 Task: Find connections with filter location Bridgetown with filter topic #humanresourceswith filter profile language Potuguese with filter current company Photon with filter school Chennai freshers Jobs with filter industry Leather Product Manufacturing with filter service category Video Editing with filter keywords title Maintenance Engineer
Action: Mouse moved to (587, 113)
Screenshot: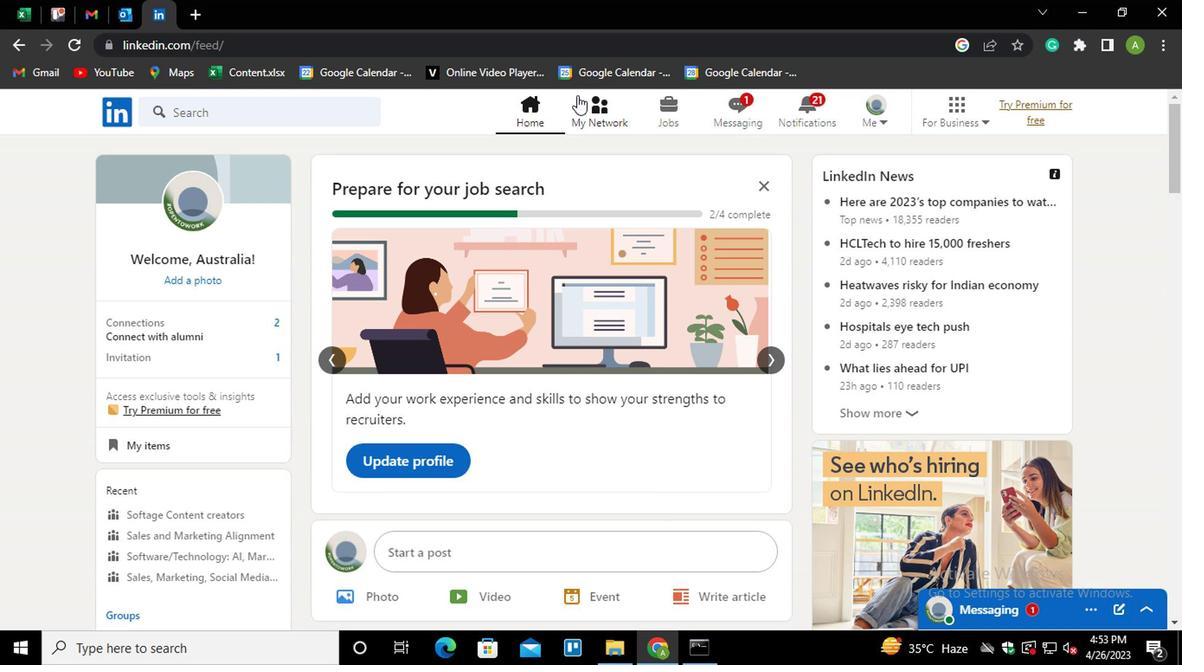 
Action: Mouse pressed left at (587, 113)
Screenshot: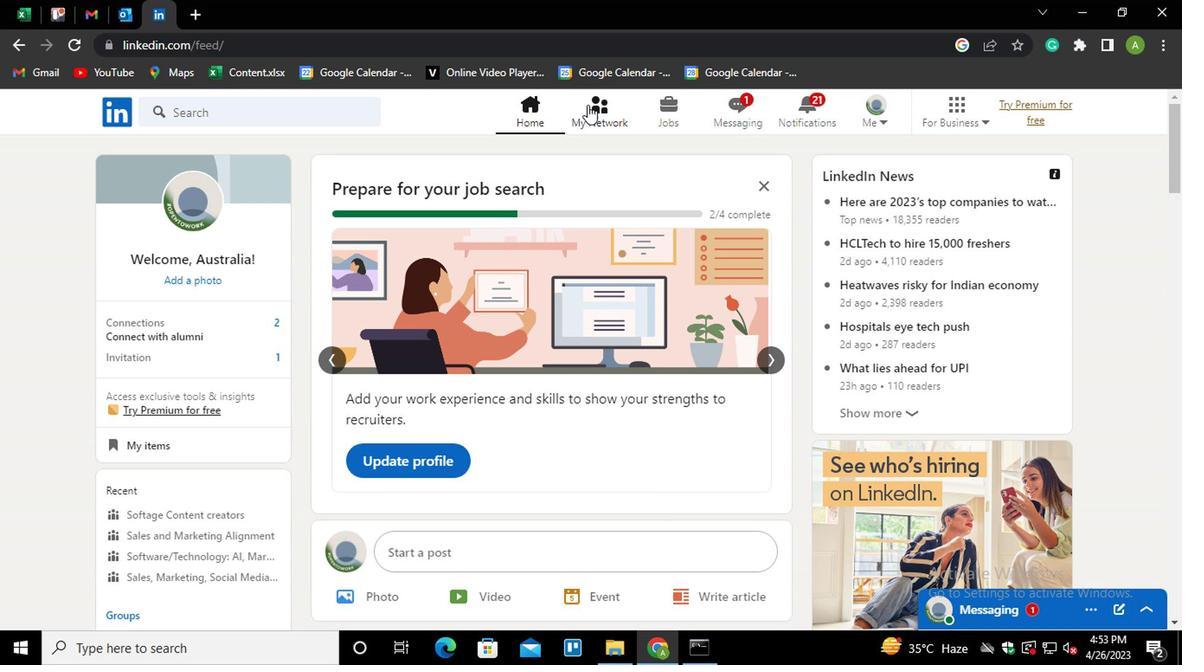 
Action: Mouse moved to (160, 209)
Screenshot: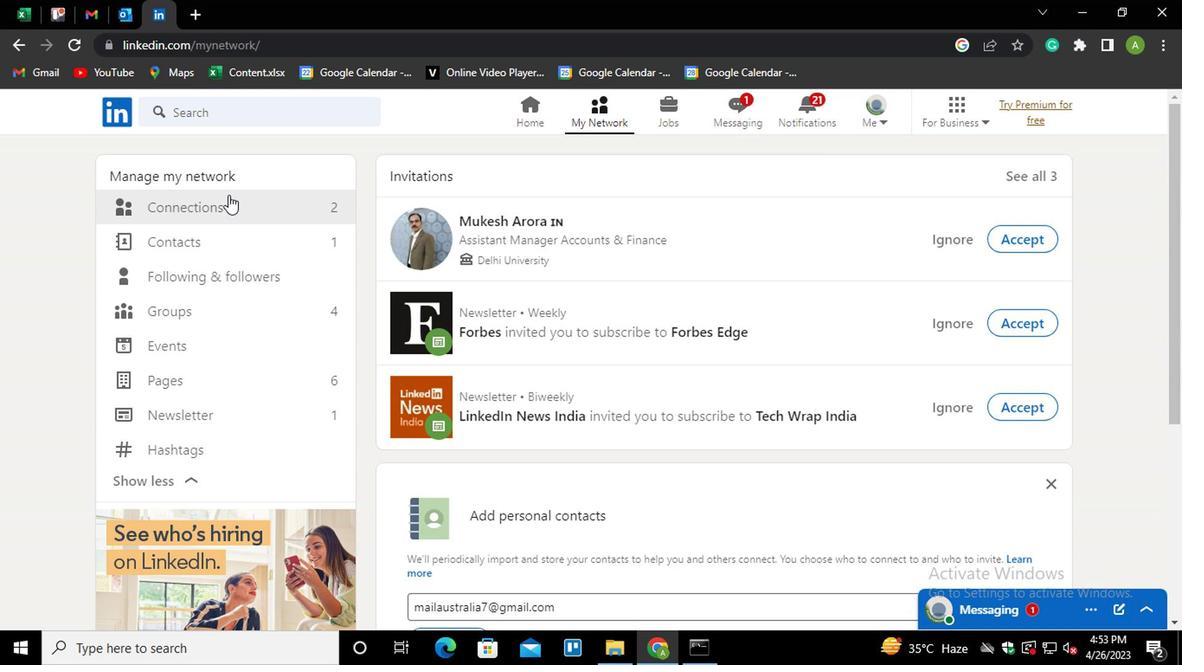 
Action: Mouse pressed left at (160, 209)
Screenshot: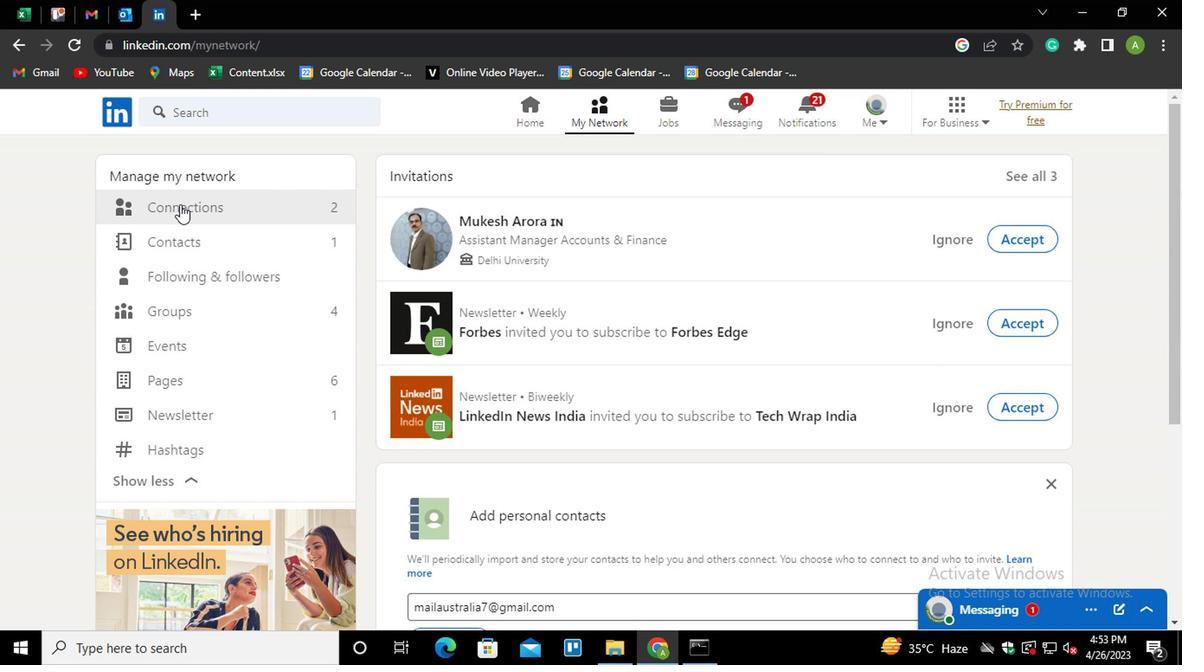 
Action: Mouse moved to (702, 208)
Screenshot: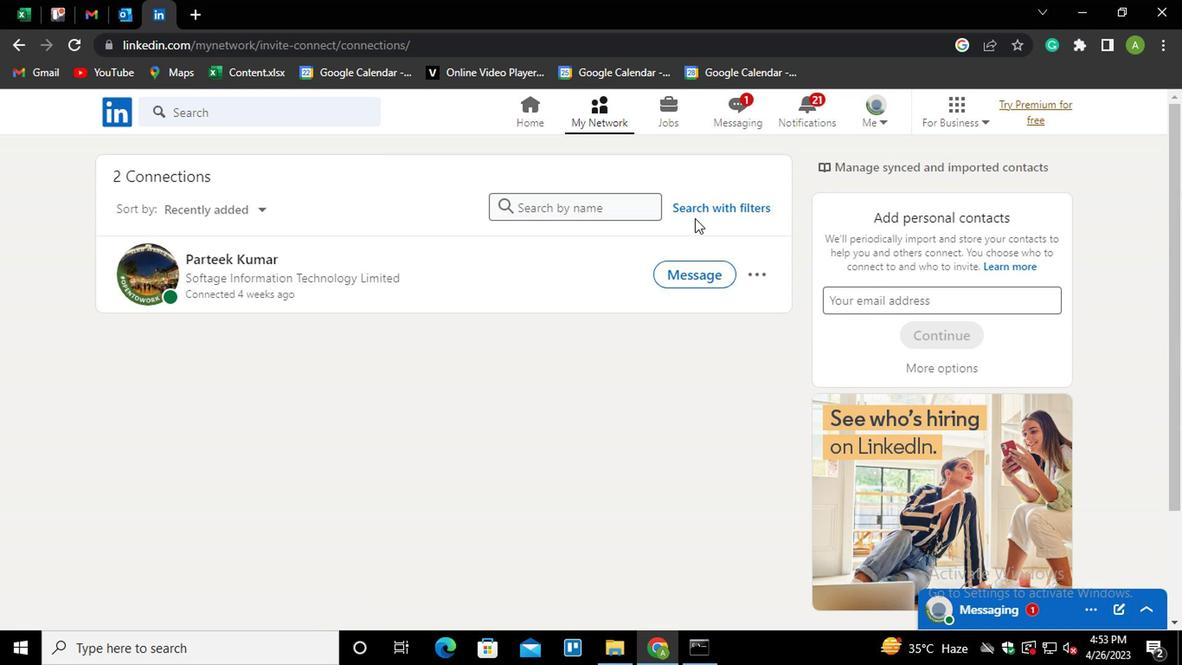 
Action: Mouse pressed left at (702, 208)
Screenshot: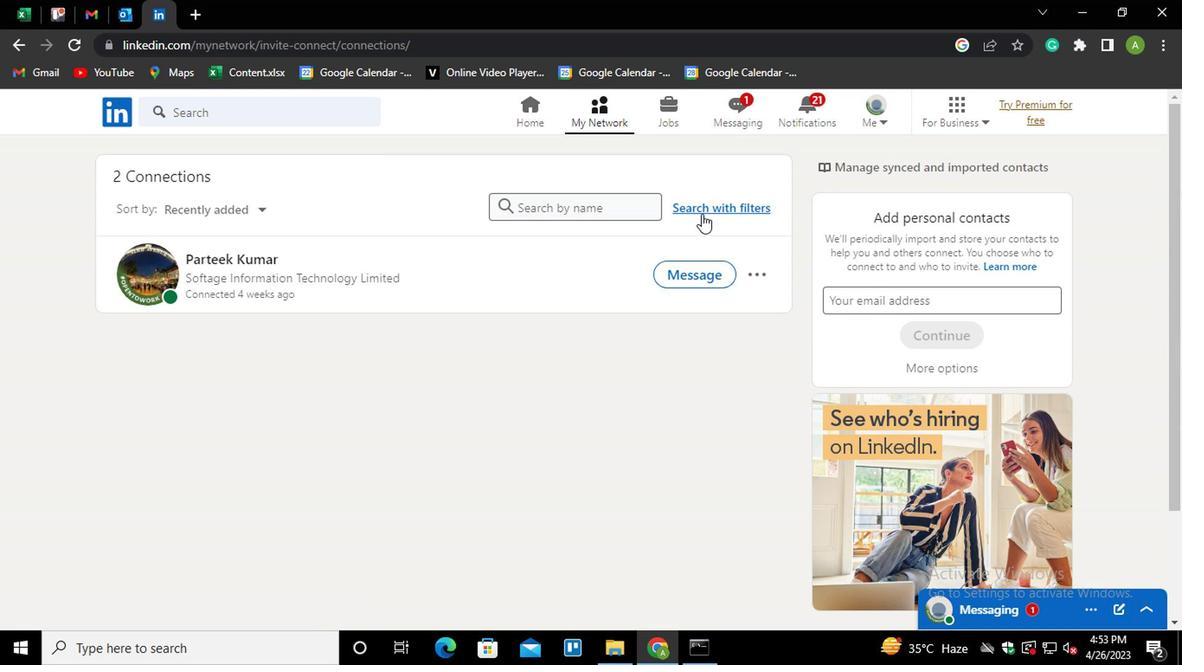
Action: Mouse moved to (587, 160)
Screenshot: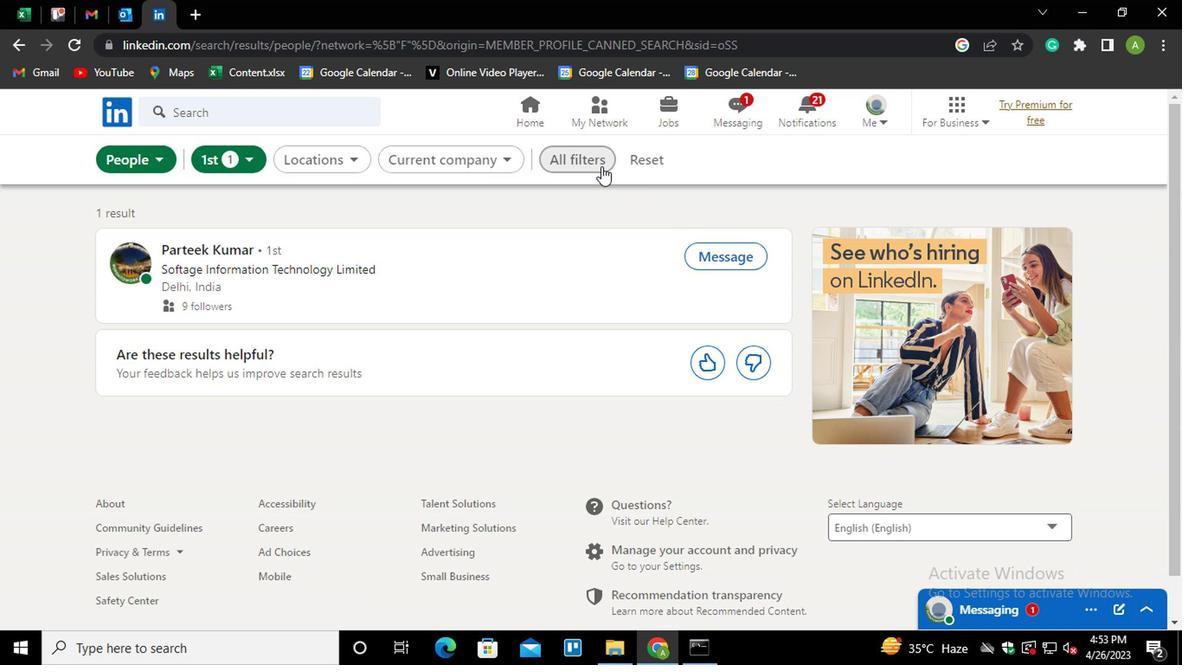 
Action: Mouse pressed left at (587, 160)
Screenshot: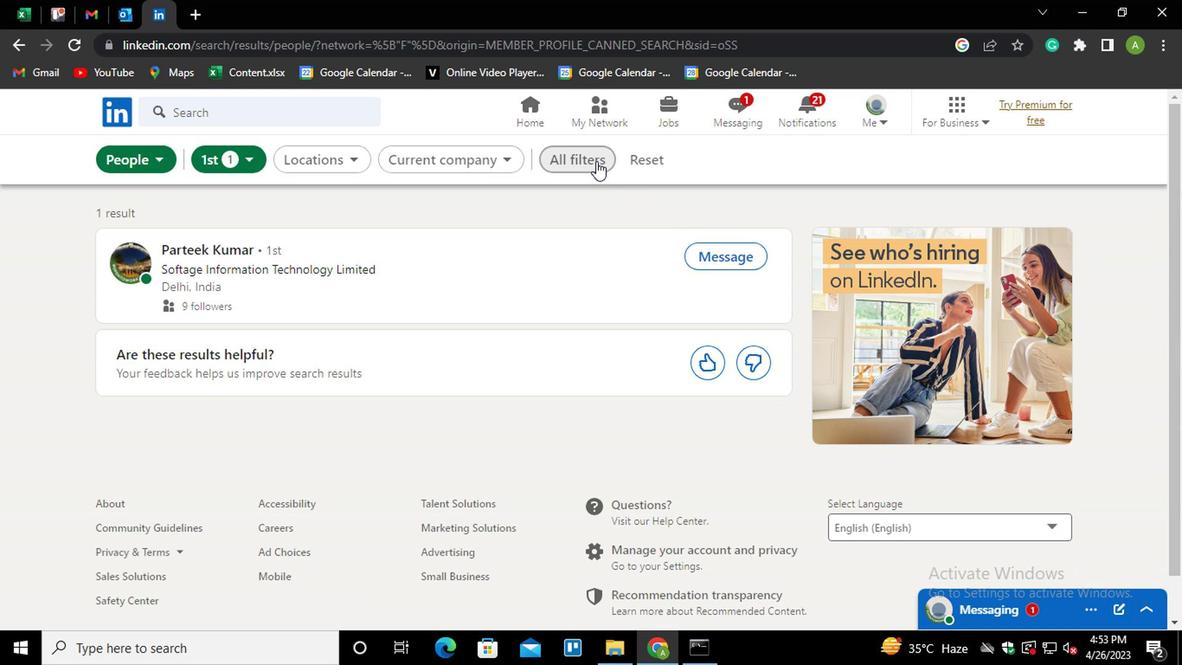 
Action: Mouse moved to (884, 348)
Screenshot: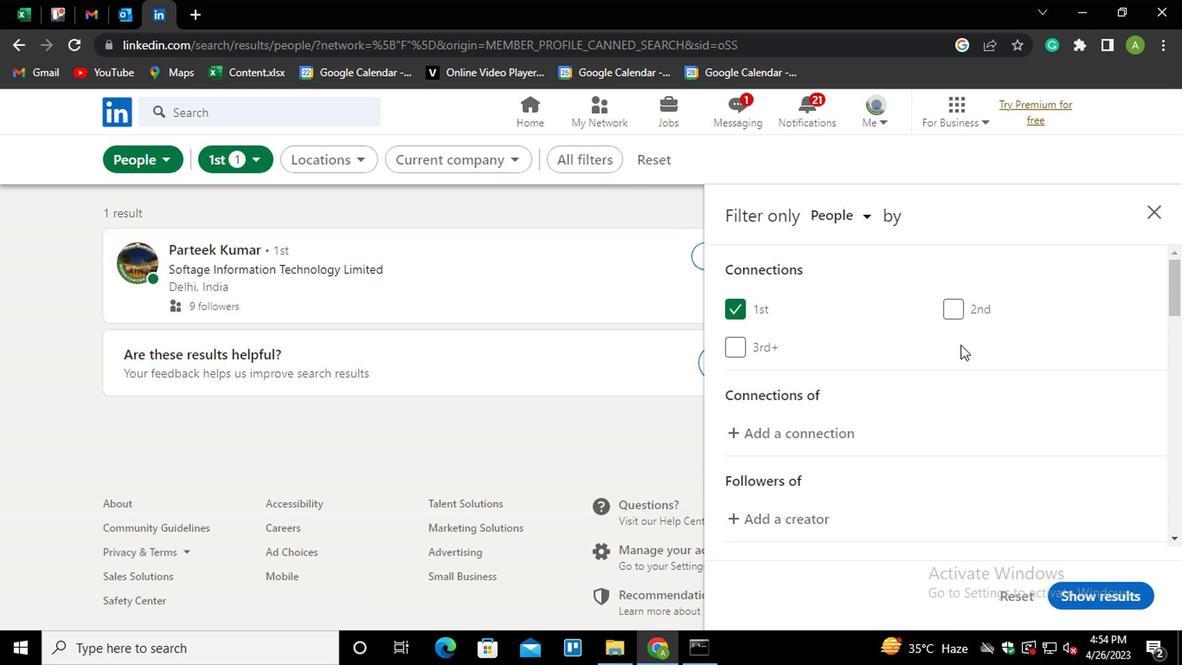 
Action: Mouse scrolled (884, 346) with delta (0, -1)
Screenshot: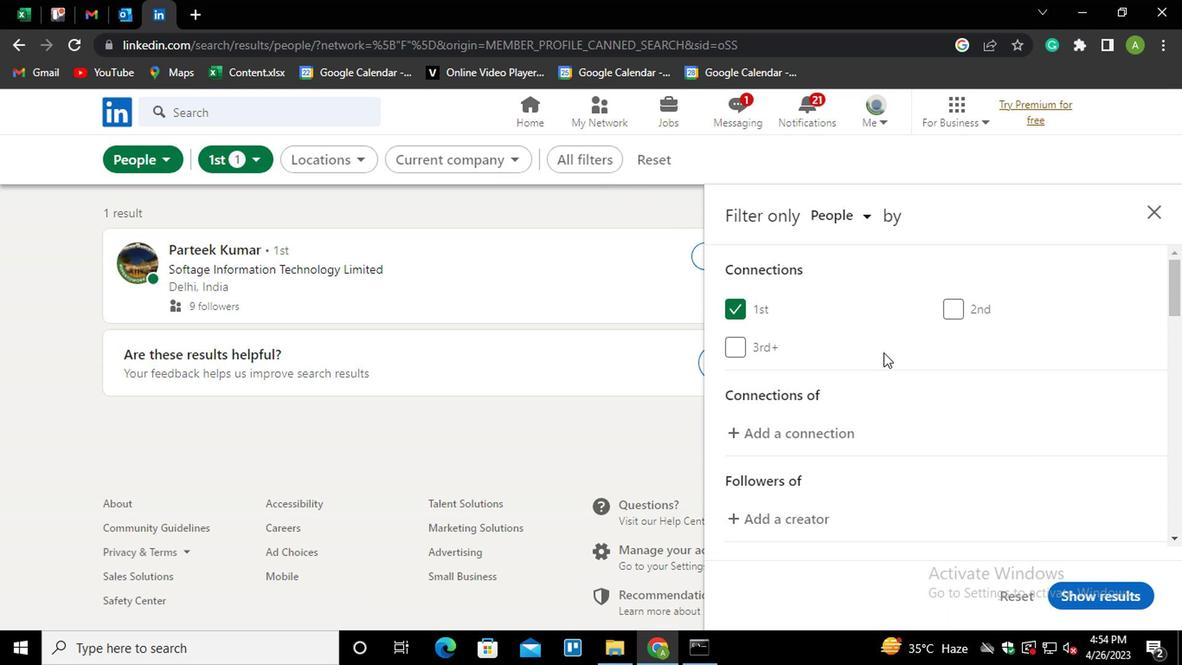 
Action: Mouse moved to (881, 348)
Screenshot: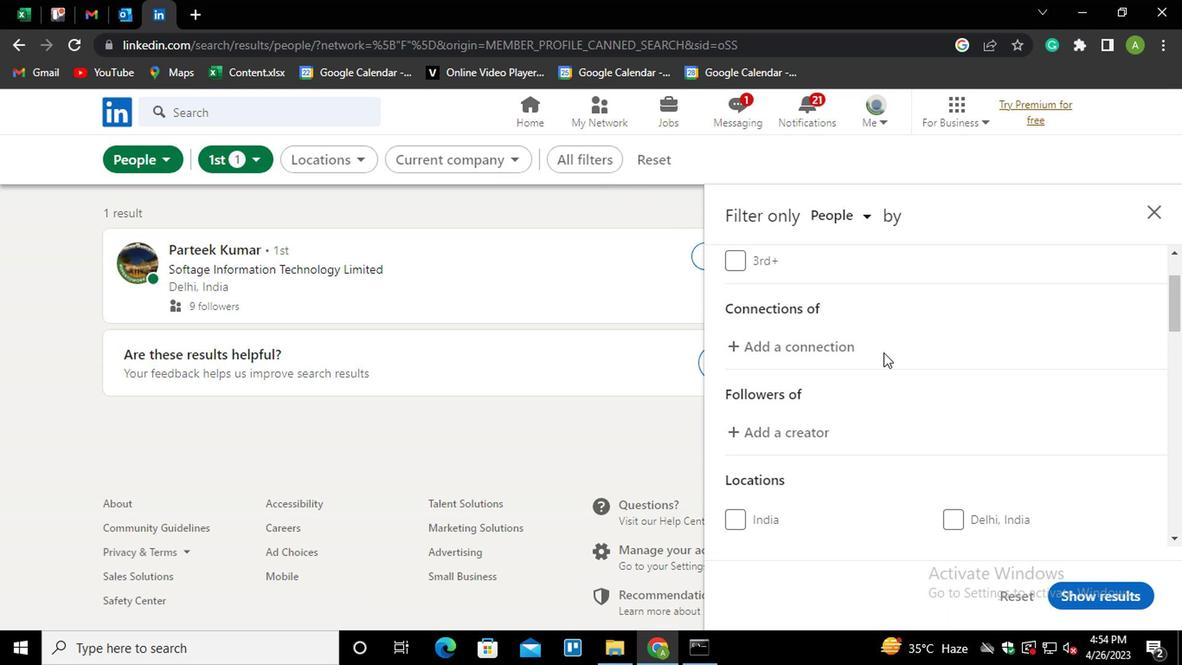 
Action: Mouse scrolled (881, 346) with delta (0, -1)
Screenshot: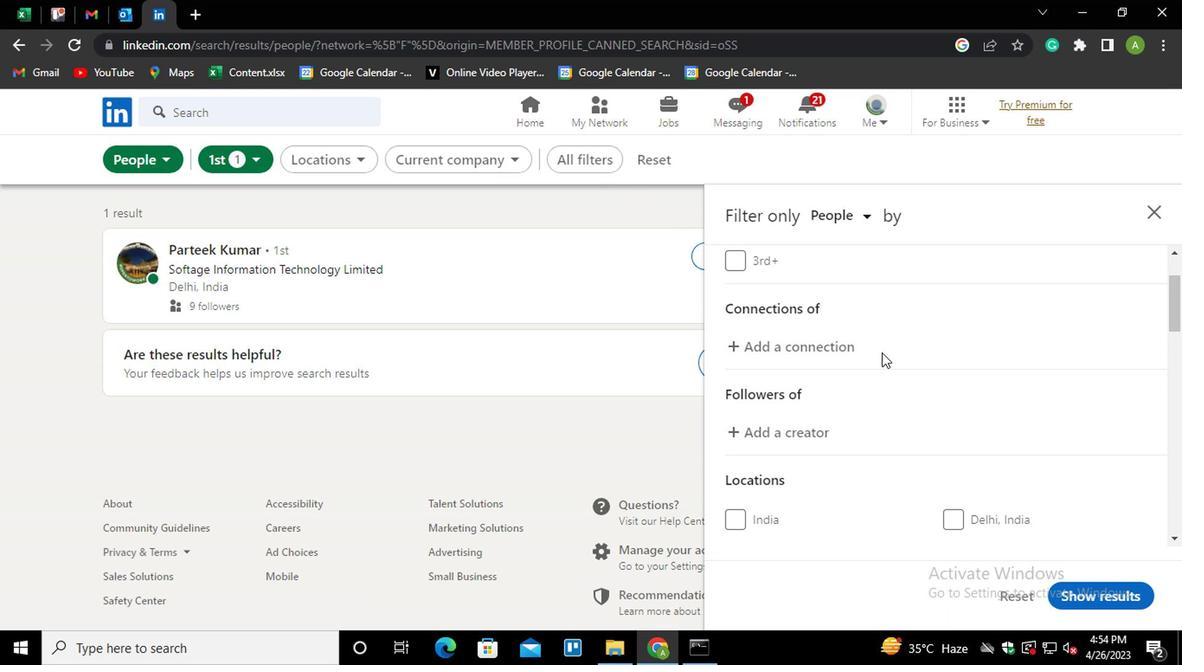 
Action: Mouse scrolled (881, 346) with delta (0, -1)
Screenshot: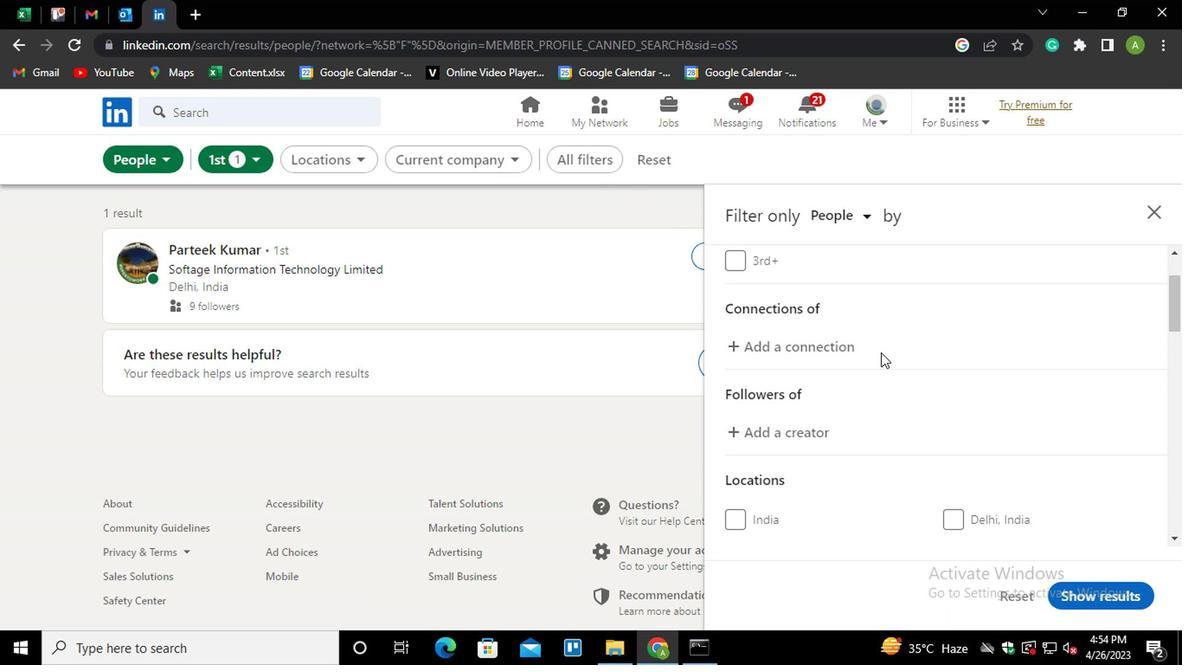 
Action: Mouse moved to (878, 346)
Screenshot: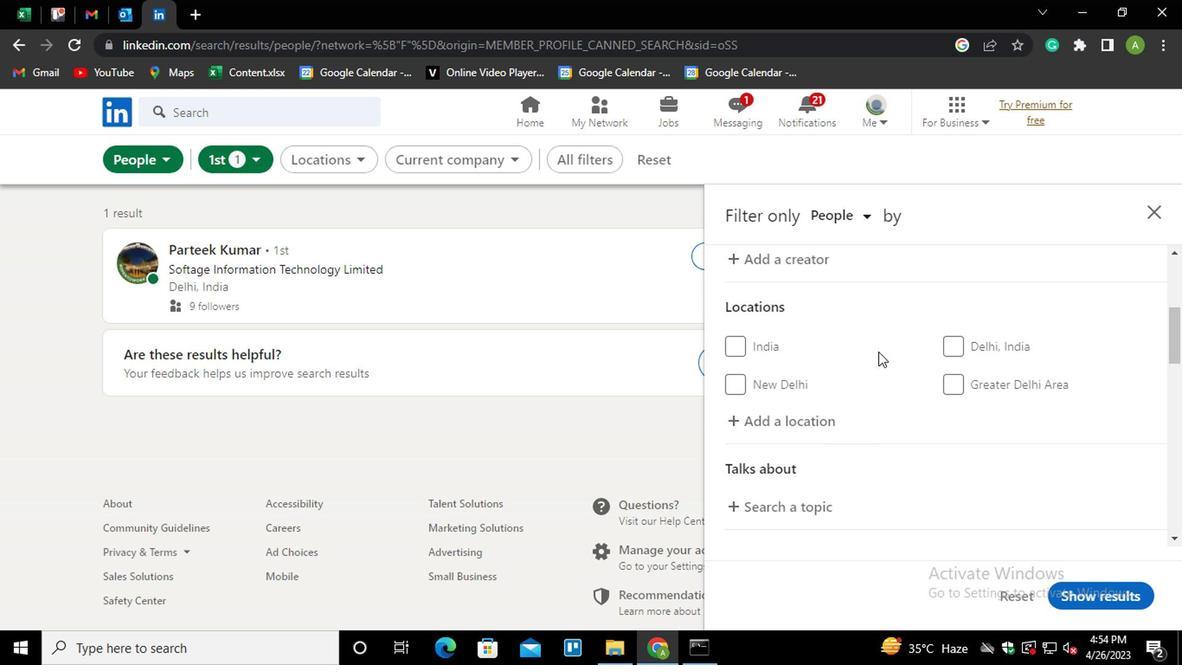 
Action: Mouse scrolled (878, 346) with delta (0, 0)
Screenshot: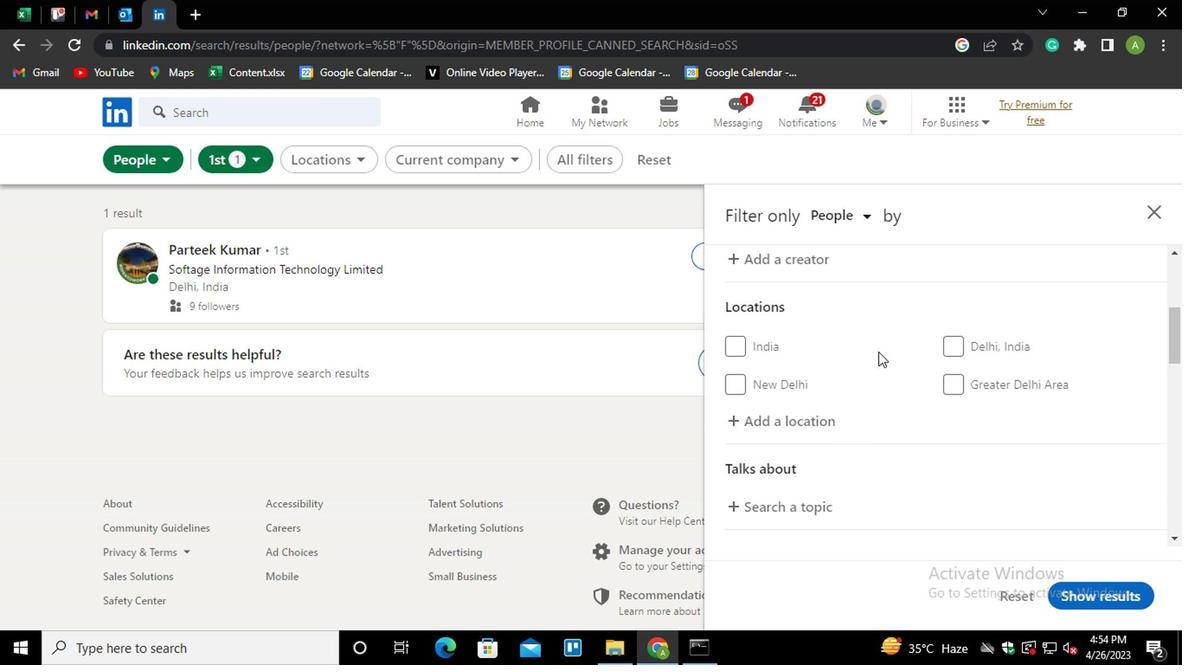 
Action: Mouse moved to (774, 334)
Screenshot: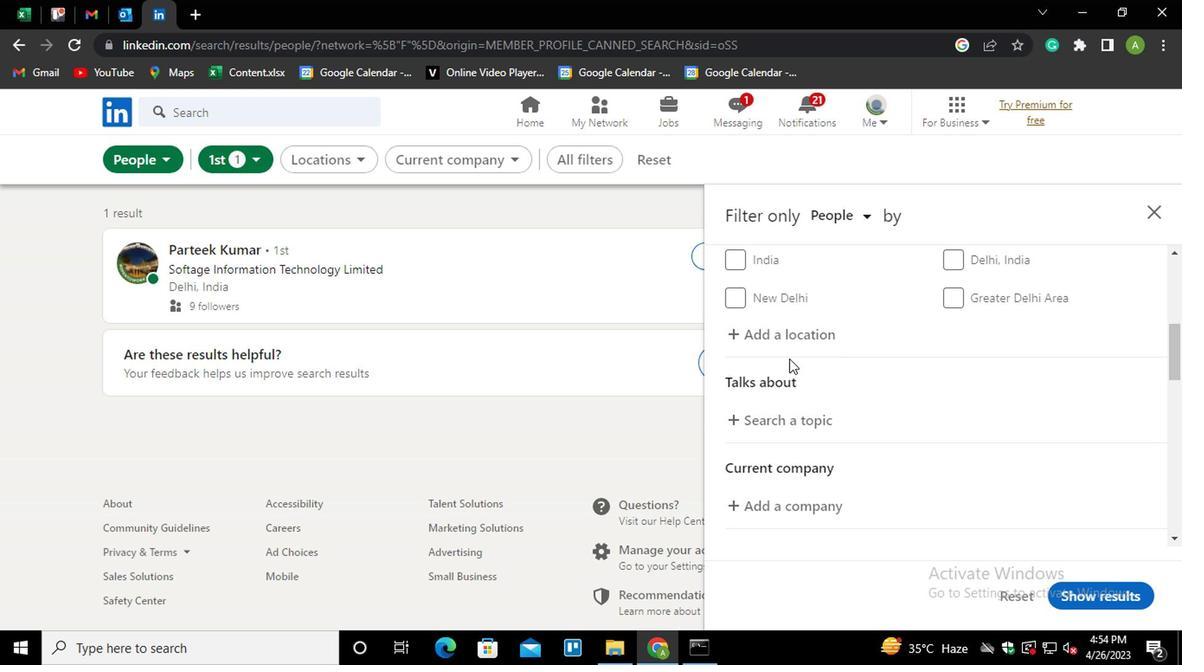 
Action: Mouse pressed left at (774, 334)
Screenshot: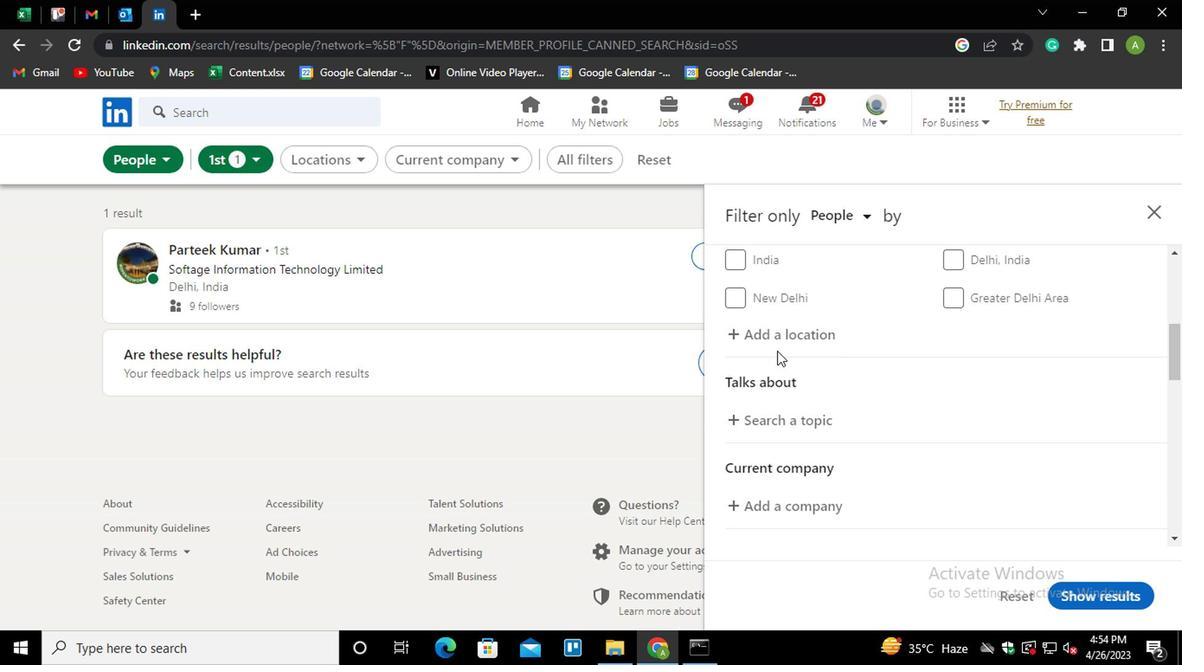 
Action: Mouse moved to (785, 333)
Screenshot: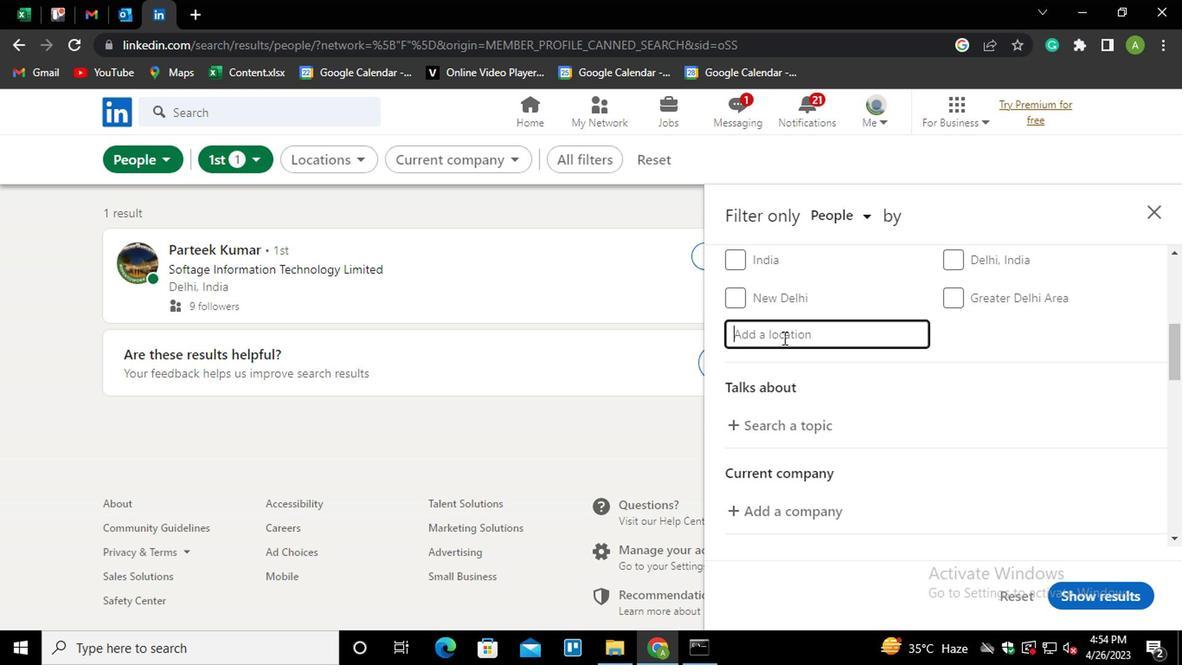 
Action: Mouse pressed left at (785, 333)
Screenshot: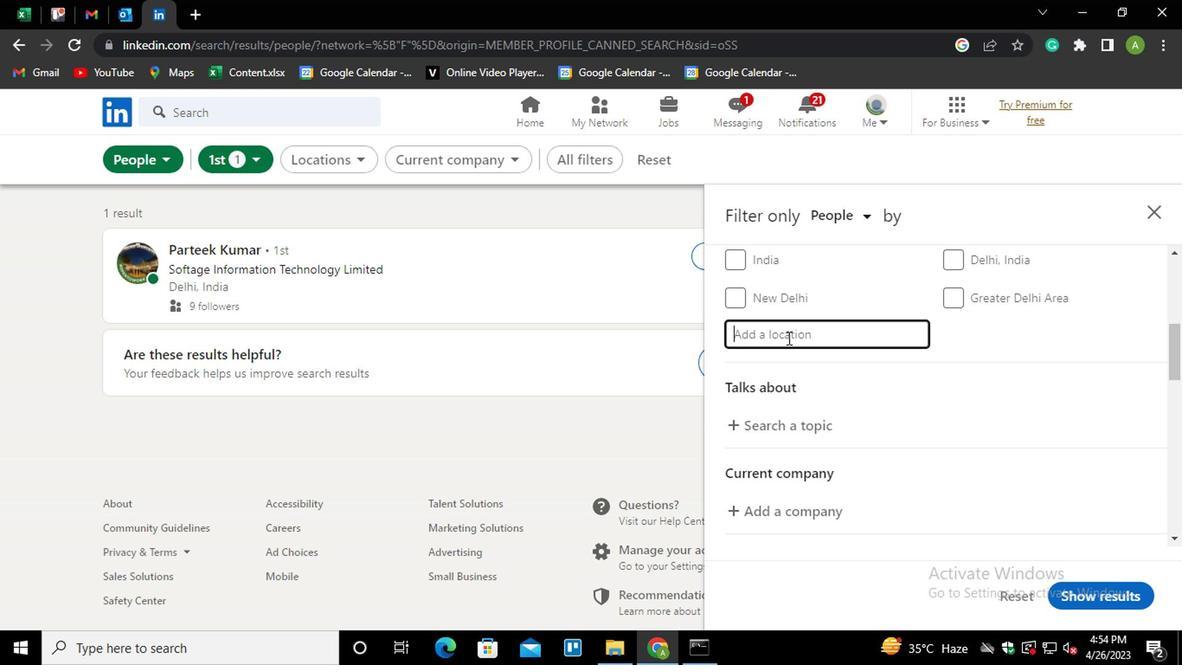
Action: Key pressed <Key.shift>BRIDGETOWN<Key.down><Key.enter>
Screenshot: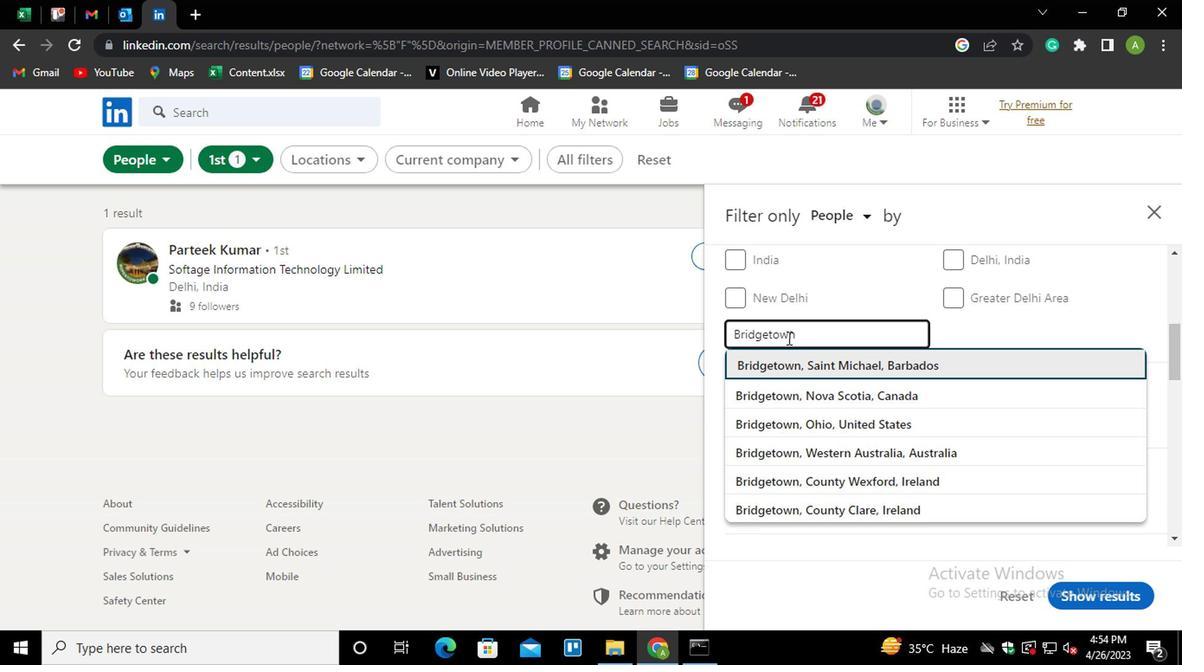 
Action: Mouse moved to (774, 374)
Screenshot: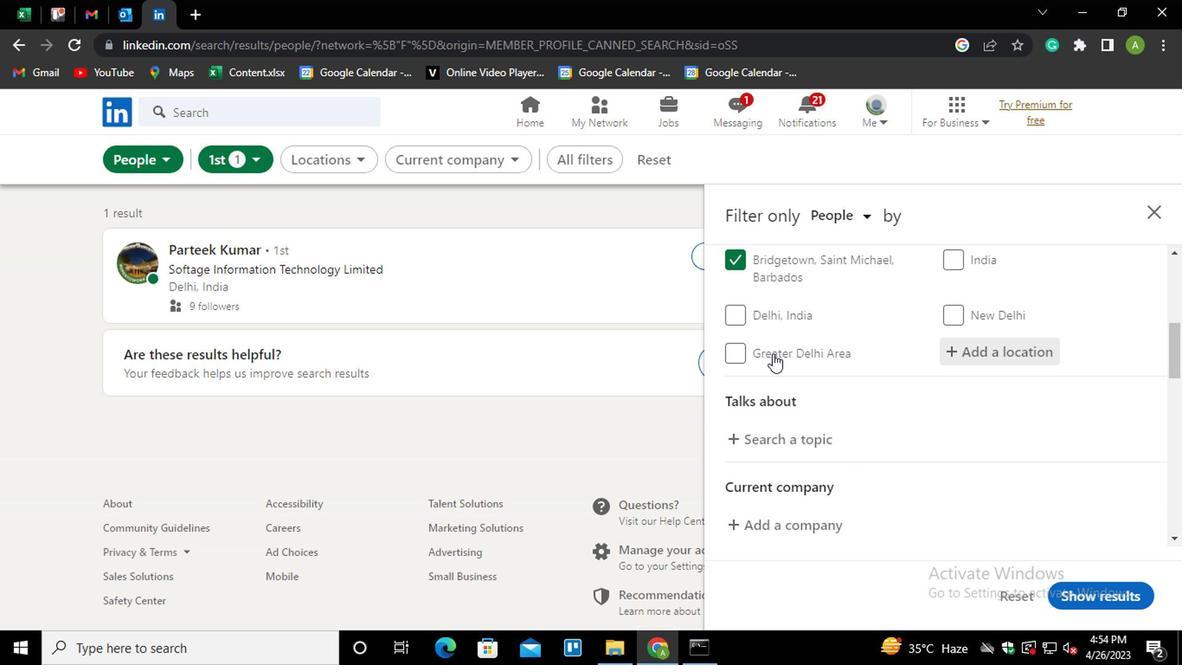
Action: Mouse scrolled (774, 373) with delta (0, 0)
Screenshot: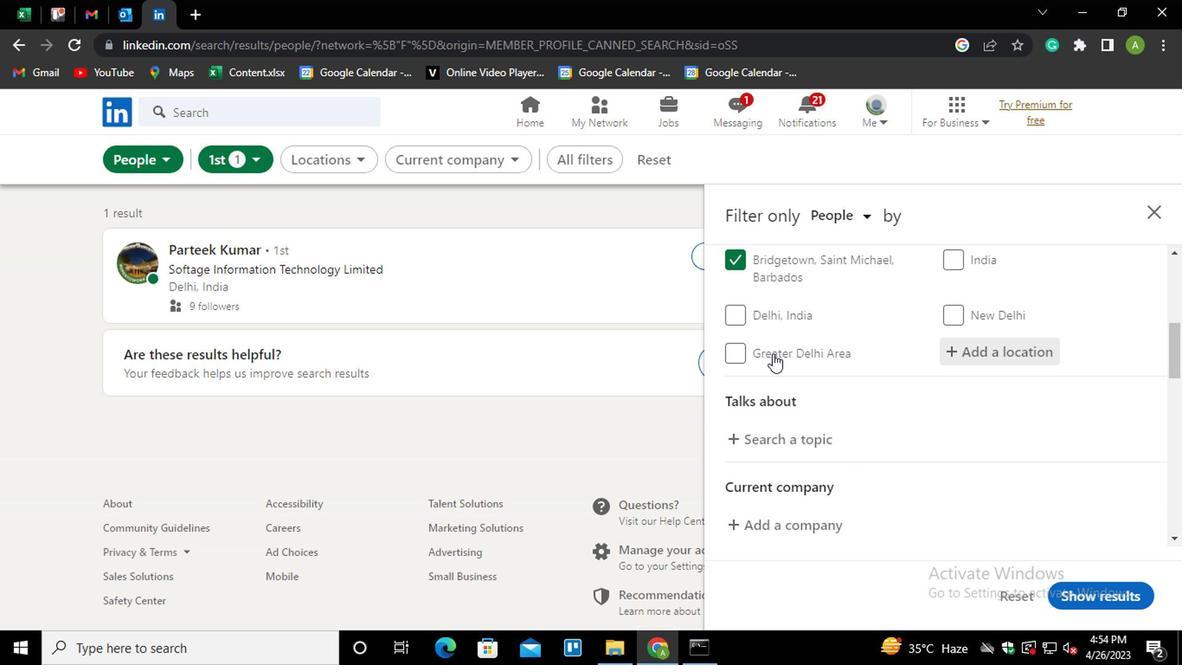 
Action: Mouse moved to (807, 351)
Screenshot: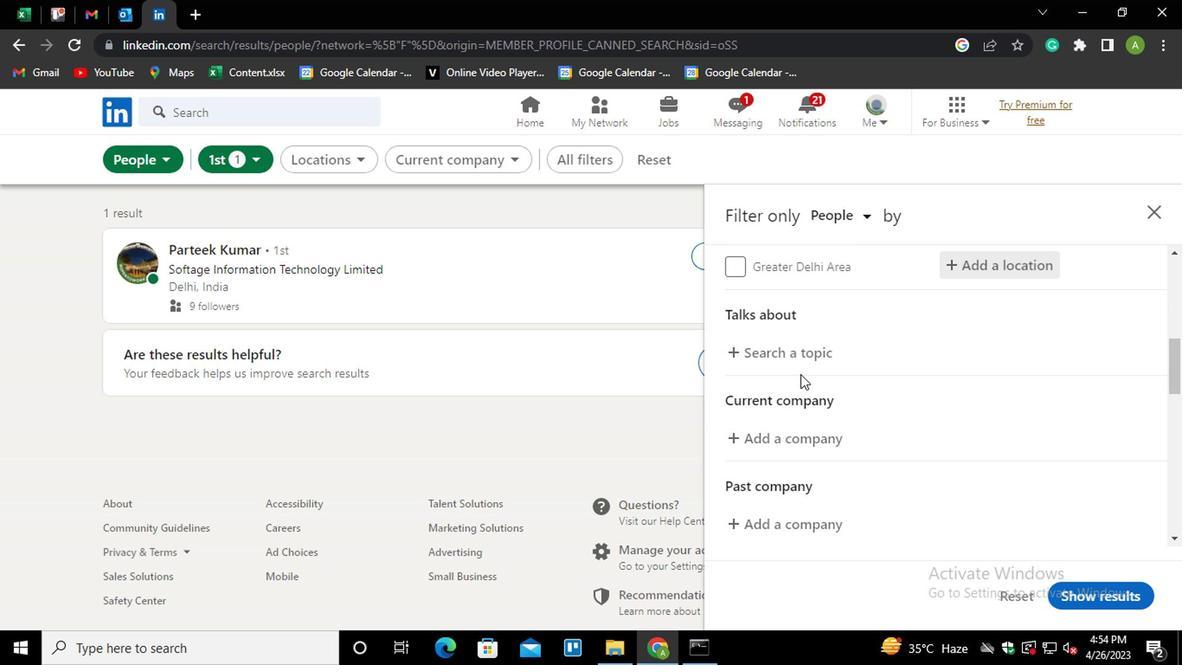 
Action: Mouse pressed left at (807, 351)
Screenshot: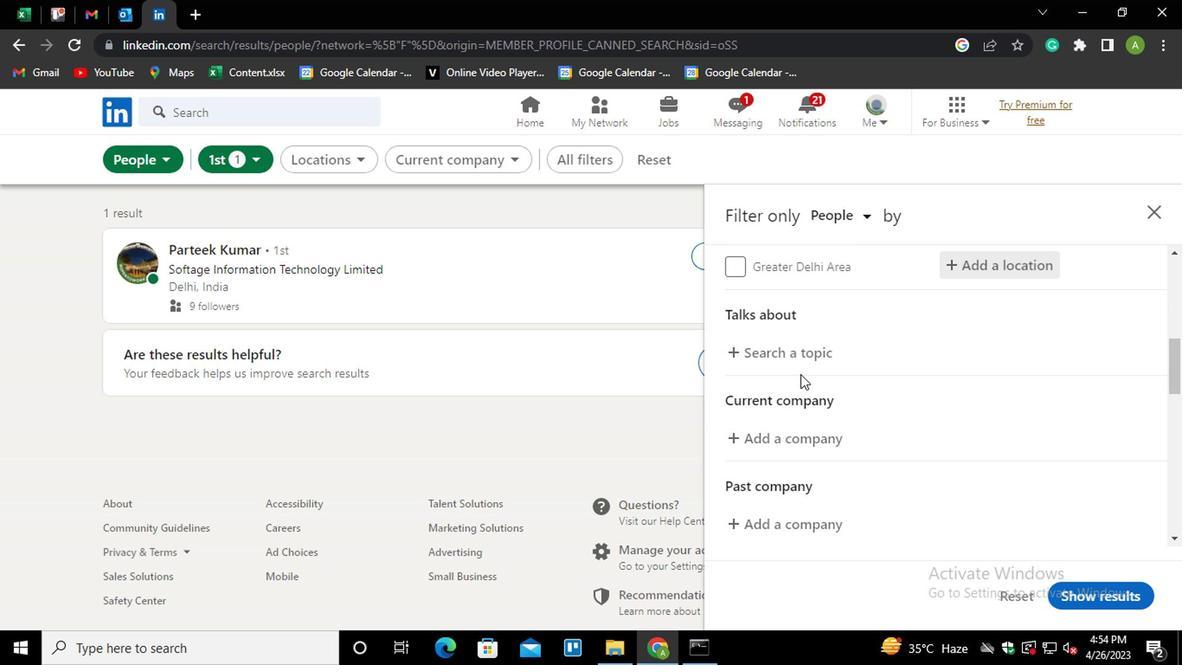 
Action: Mouse moved to (809, 350)
Screenshot: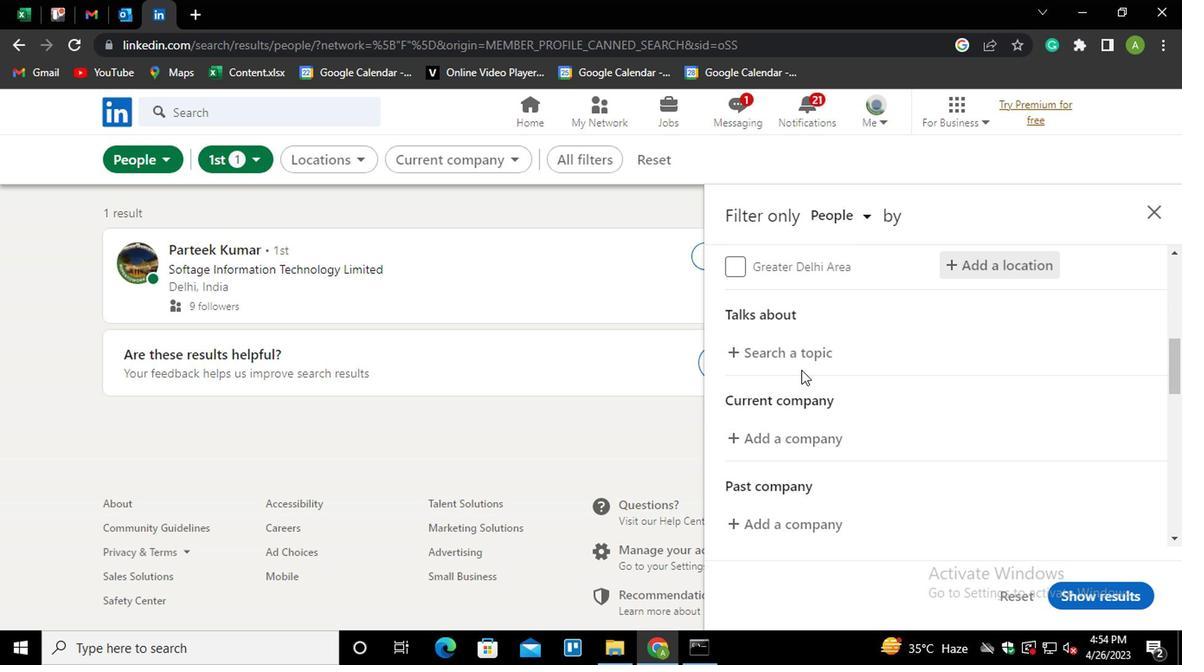 
Action: Mouse pressed left at (809, 350)
Screenshot: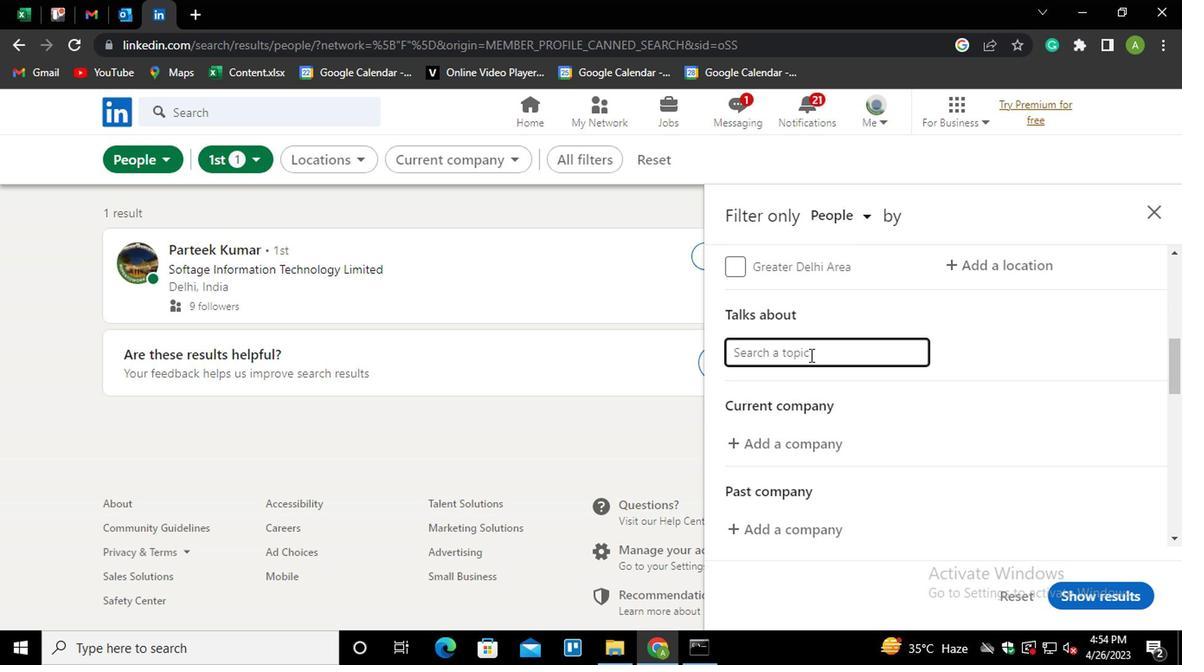 
Action: Mouse moved to (842, 327)
Screenshot: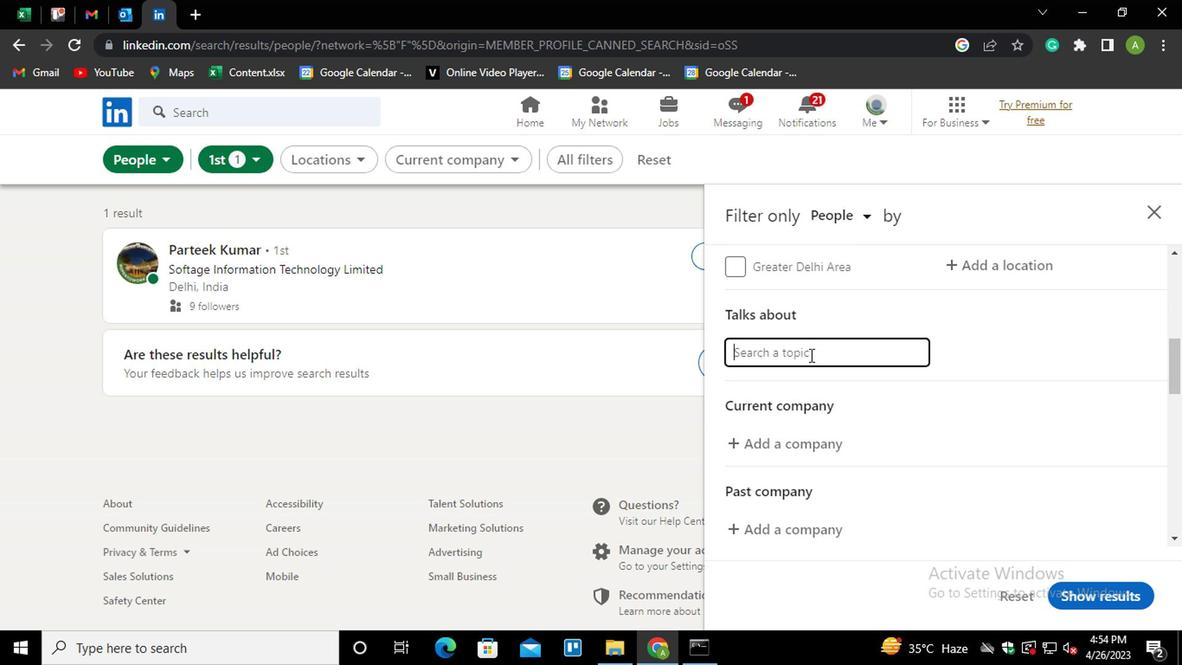 
Action: Key pressed <Key.shift>#HUMANRESOURCES
Screenshot: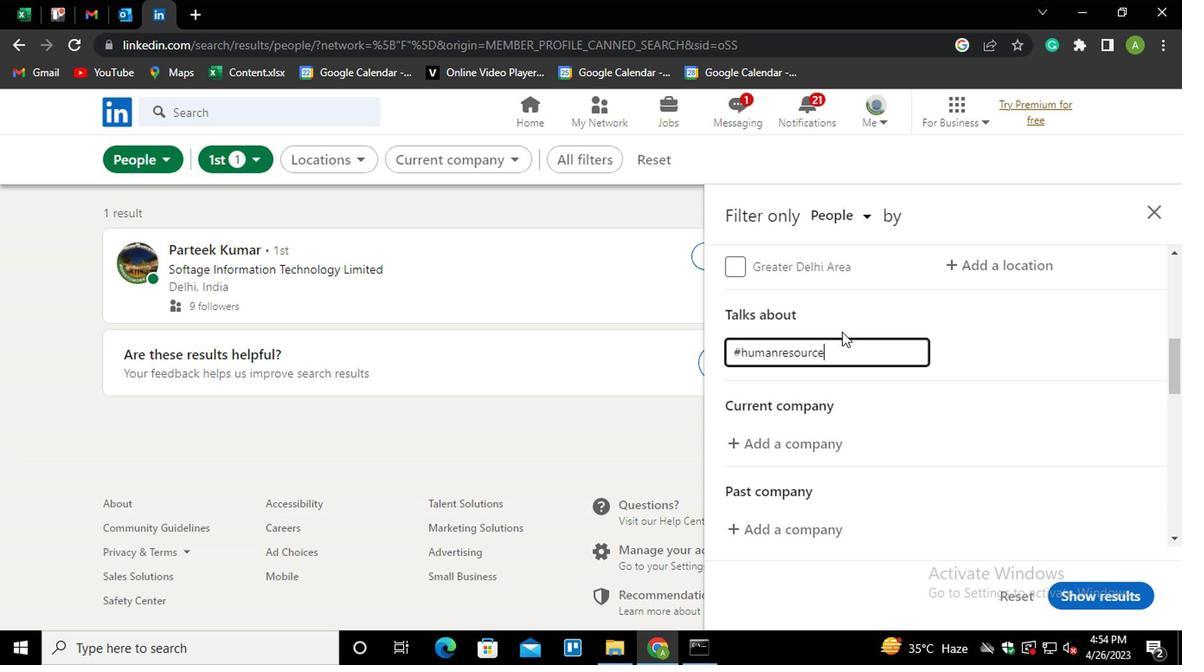 
Action: Mouse moved to (1093, 343)
Screenshot: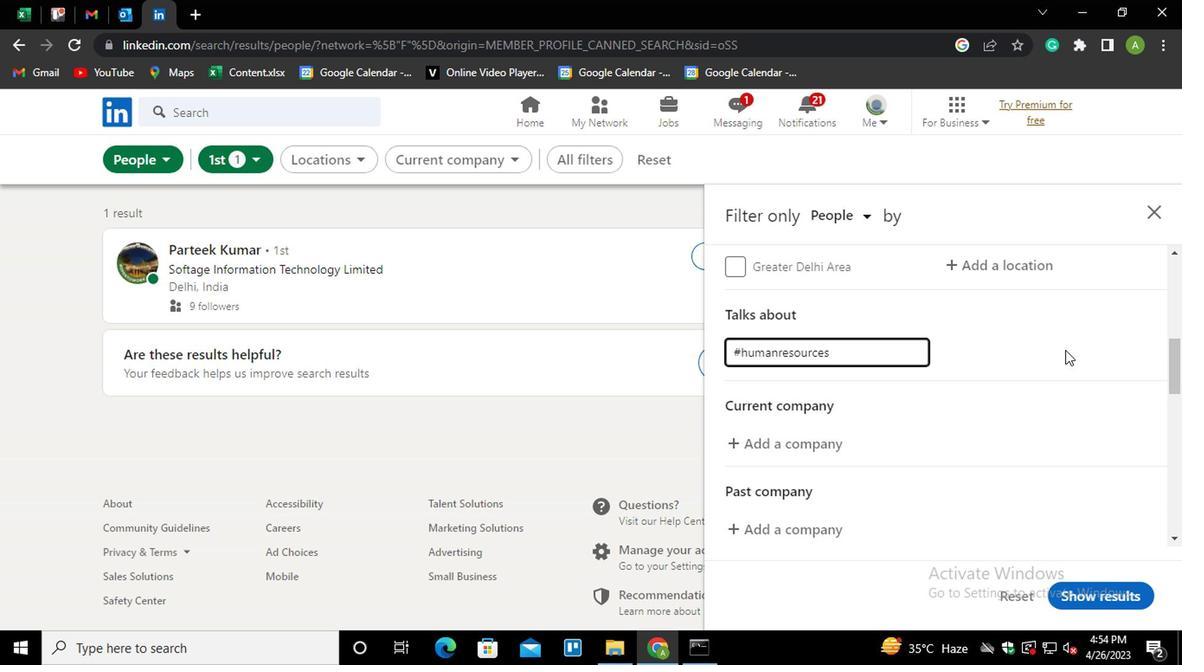 
Action: Mouse pressed left at (1093, 343)
Screenshot: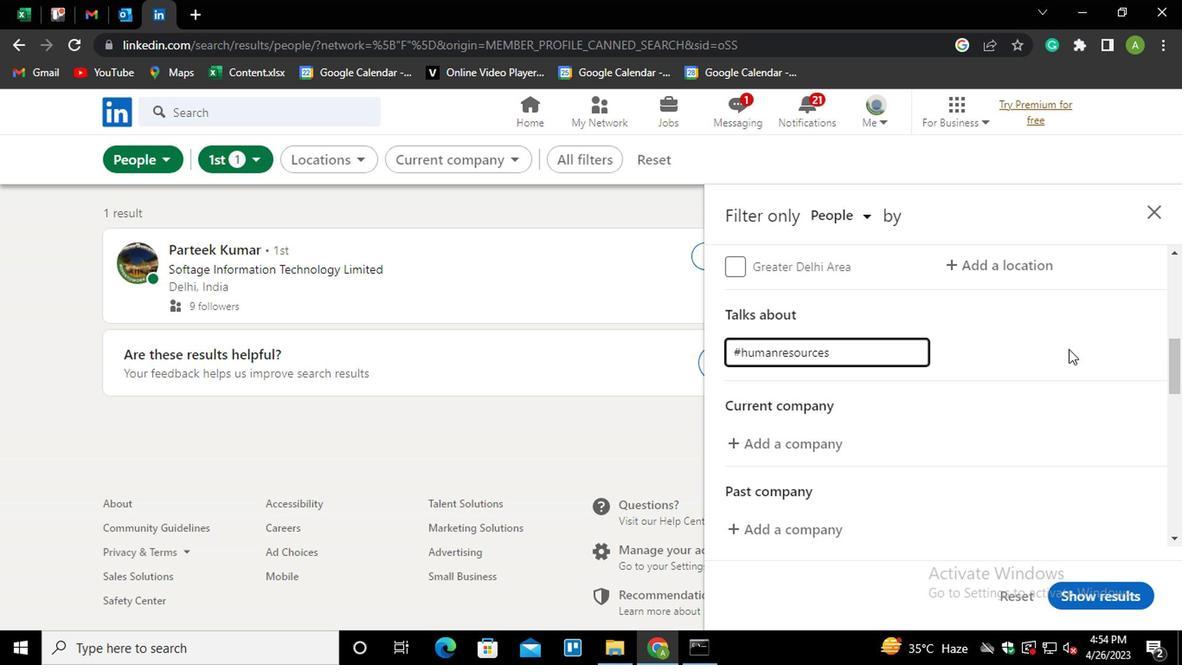 
Action: Mouse moved to (1096, 343)
Screenshot: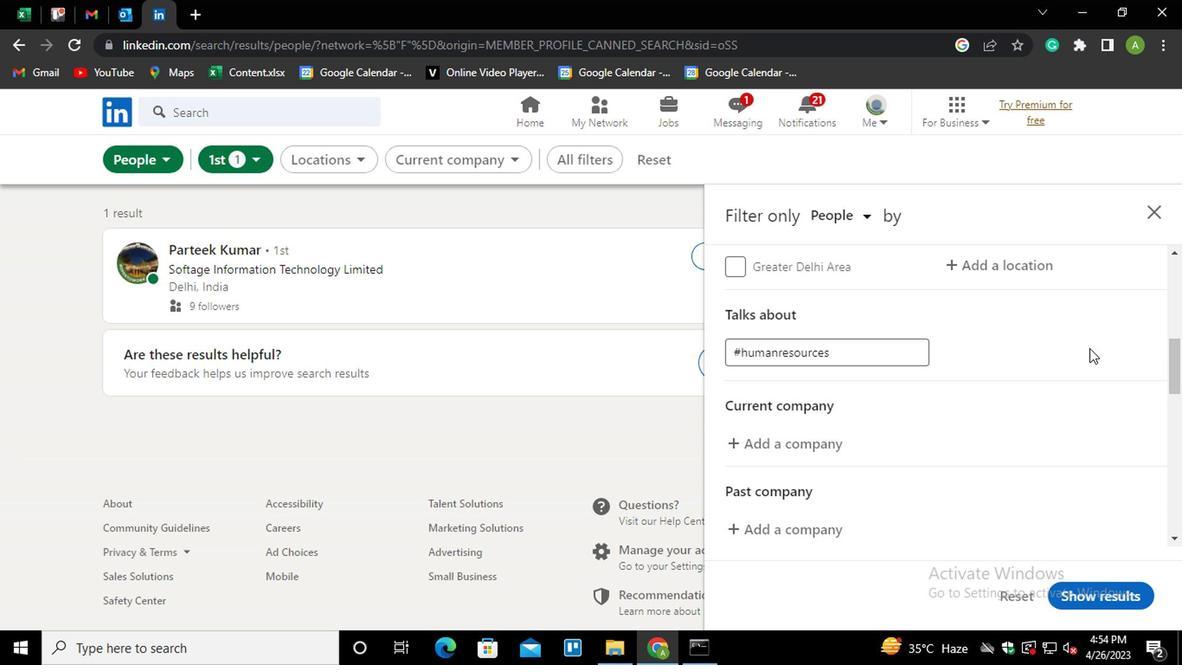 
Action: Mouse scrolled (1096, 343) with delta (0, 0)
Screenshot: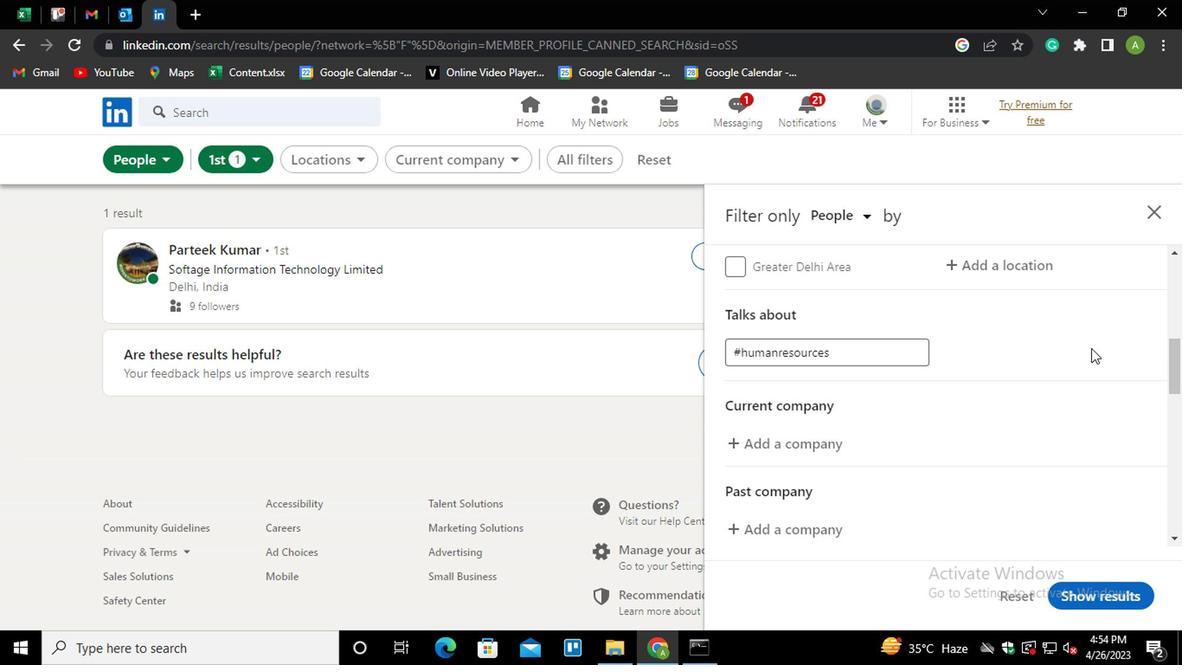 
Action: Mouse moved to (832, 359)
Screenshot: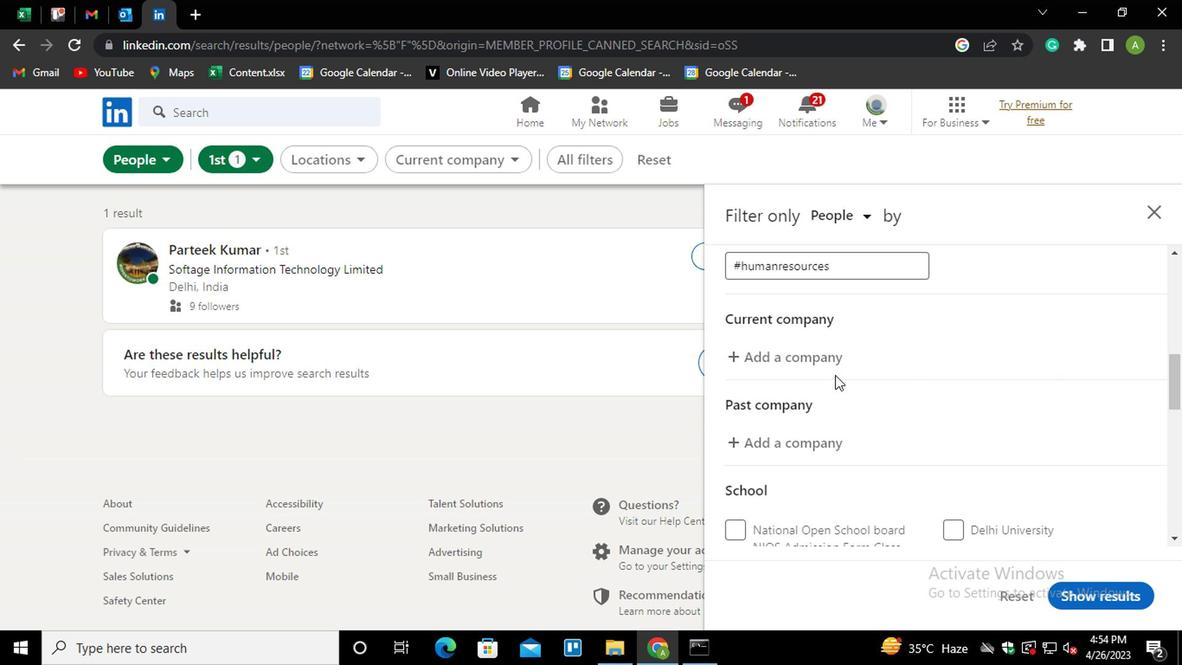 
Action: Mouse pressed left at (832, 359)
Screenshot: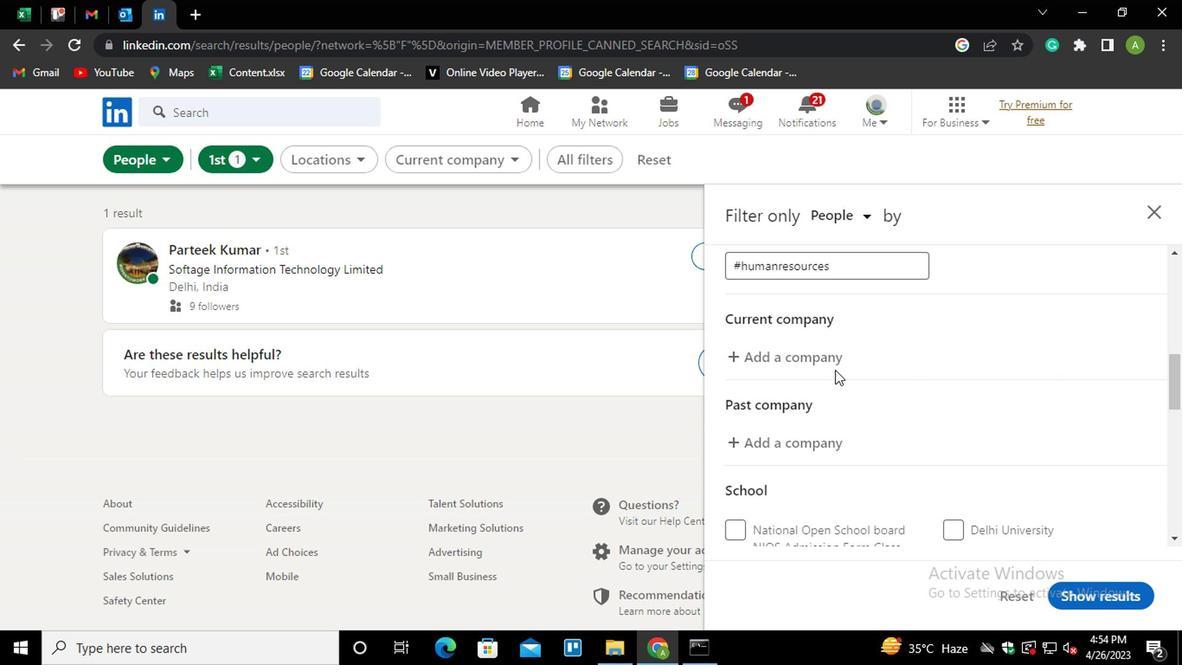 
Action: Key pressed <Key.shift_r>PHOTON<Key.down><Key.enter>
Screenshot: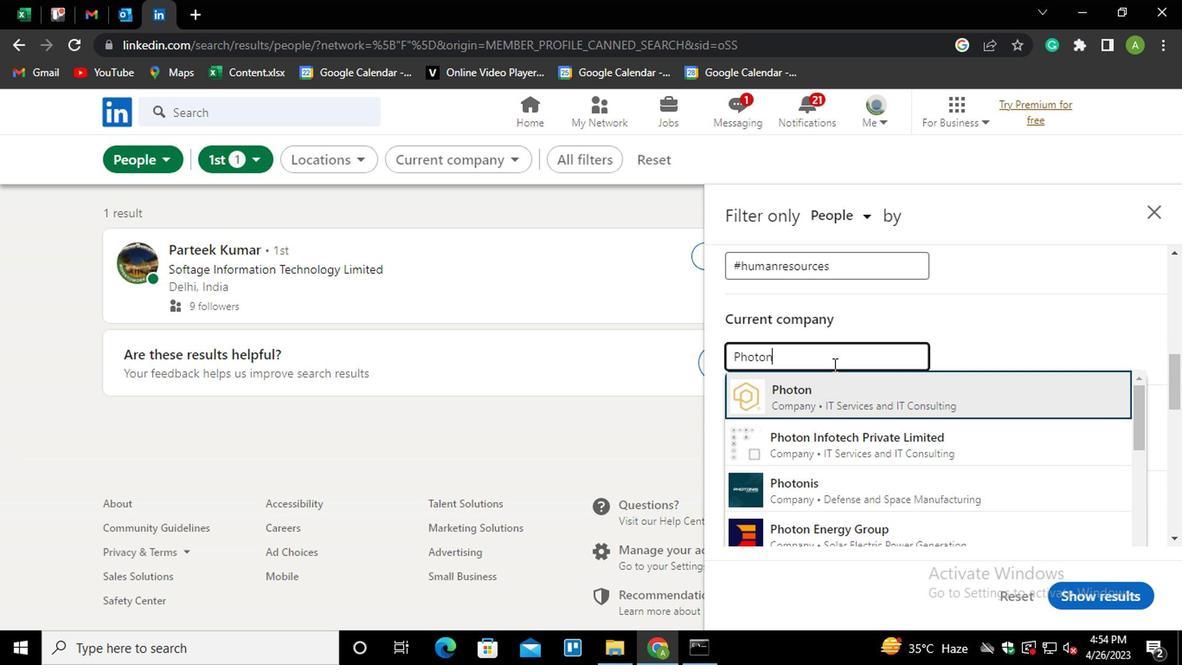 
Action: Mouse moved to (836, 355)
Screenshot: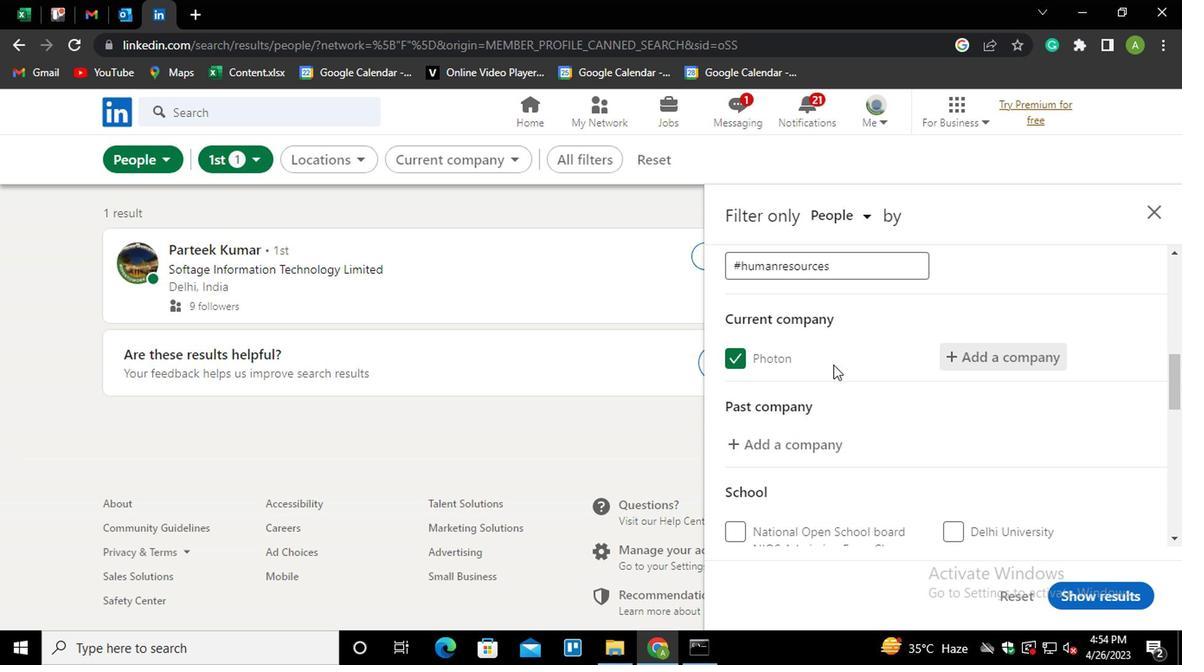 
Action: Mouse scrolled (836, 354) with delta (0, -1)
Screenshot: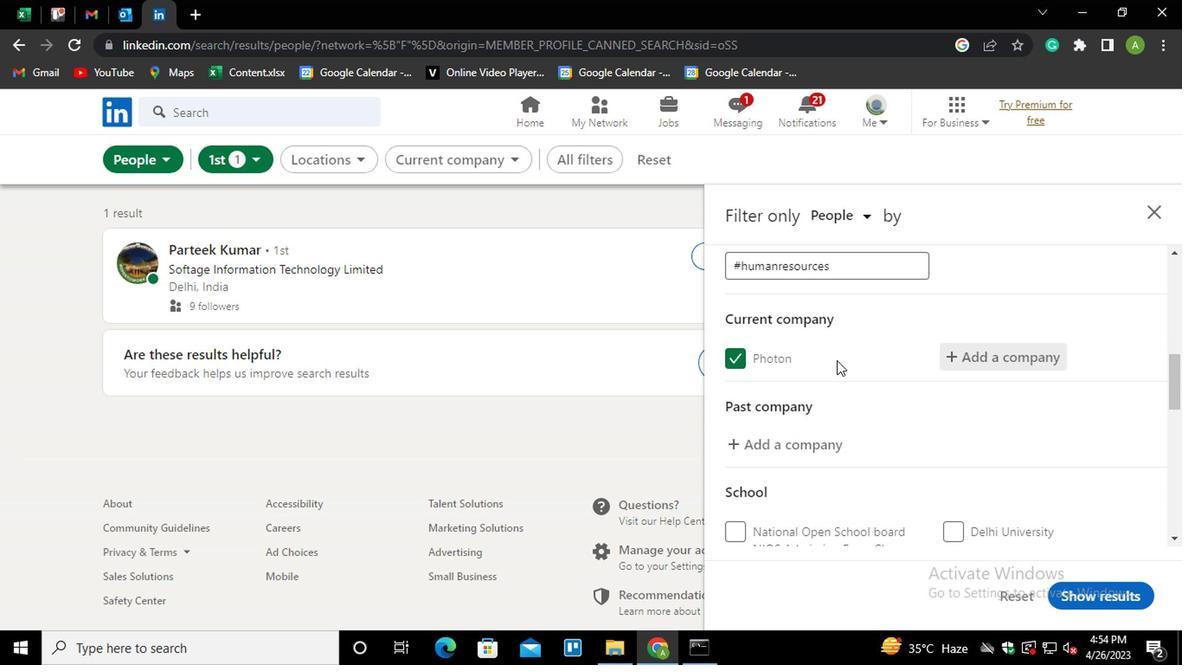 
Action: Mouse moved to (835, 359)
Screenshot: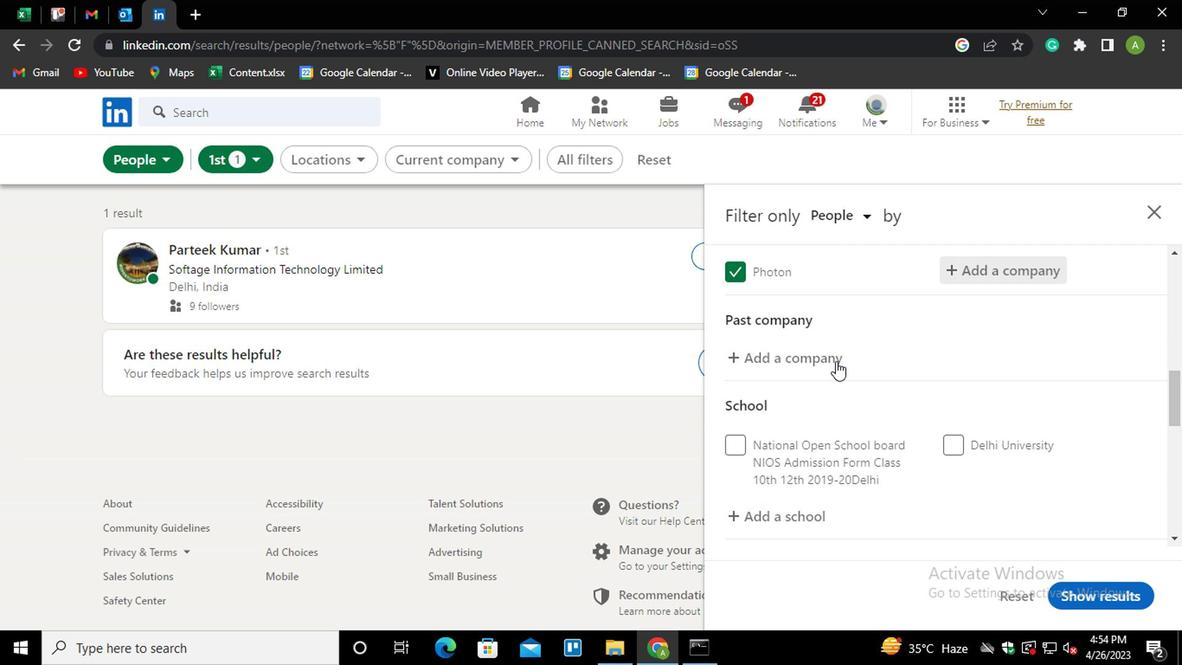 
Action: Mouse scrolled (835, 358) with delta (0, -1)
Screenshot: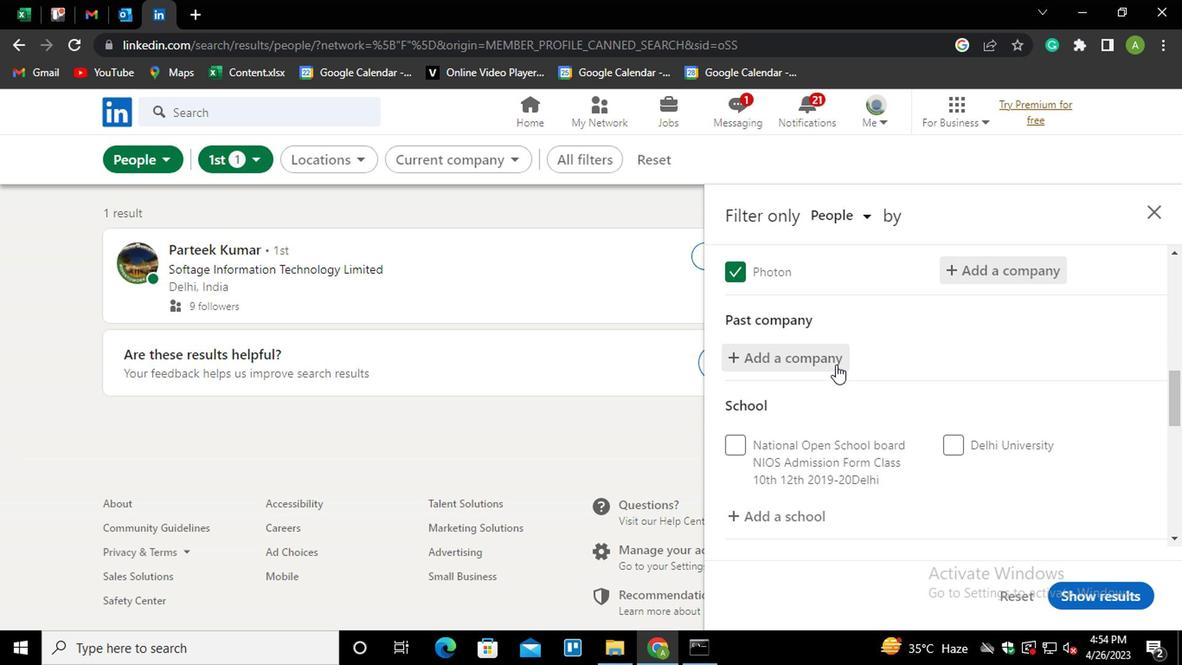 
Action: Mouse moved to (763, 420)
Screenshot: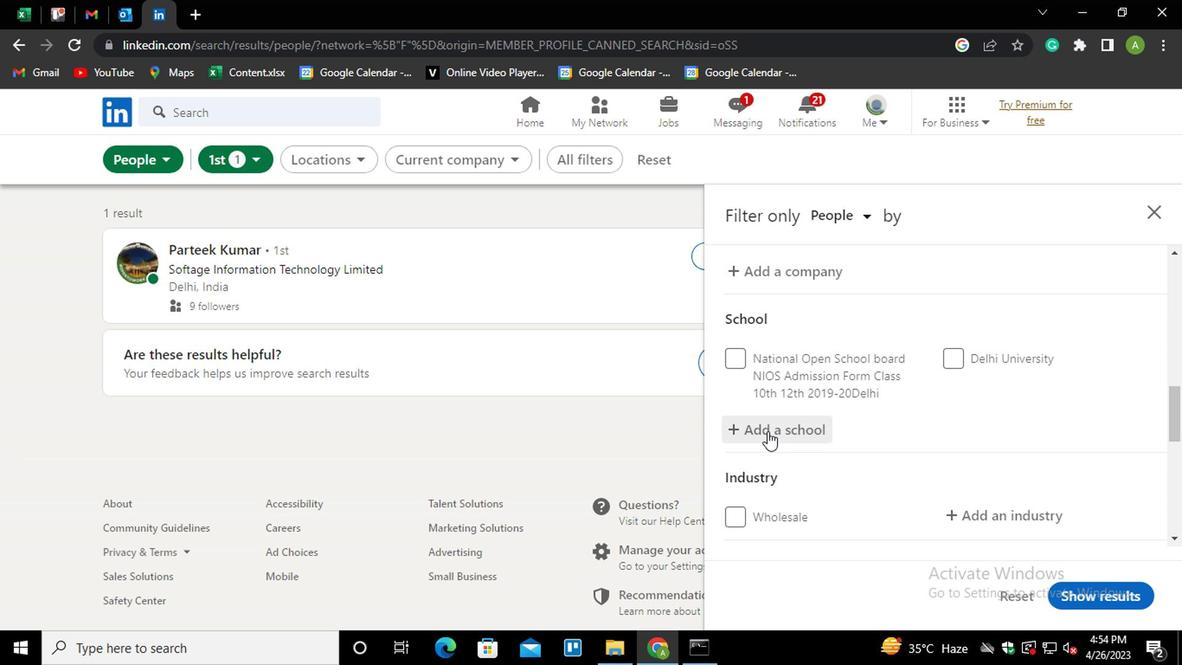 
Action: Mouse pressed left at (763, 420)
Screenshot: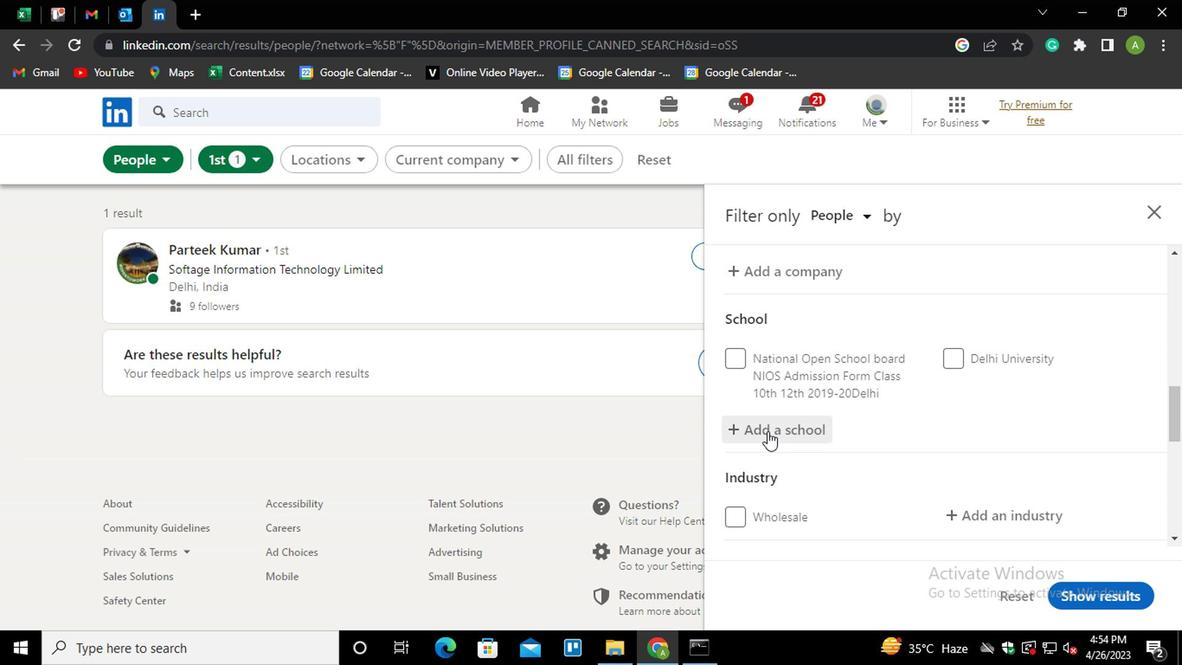 
Action: Mouse moved to (773, 419)
Screenshot: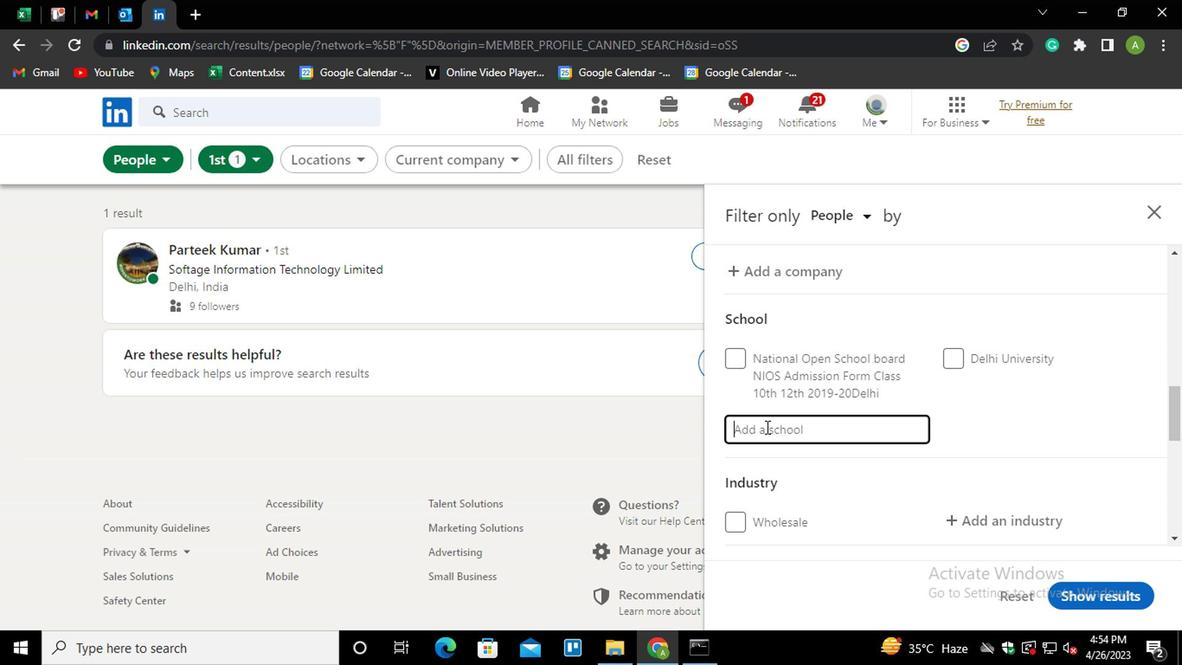 
Action: Mouse pressed left at (773, 419)
Screenshot: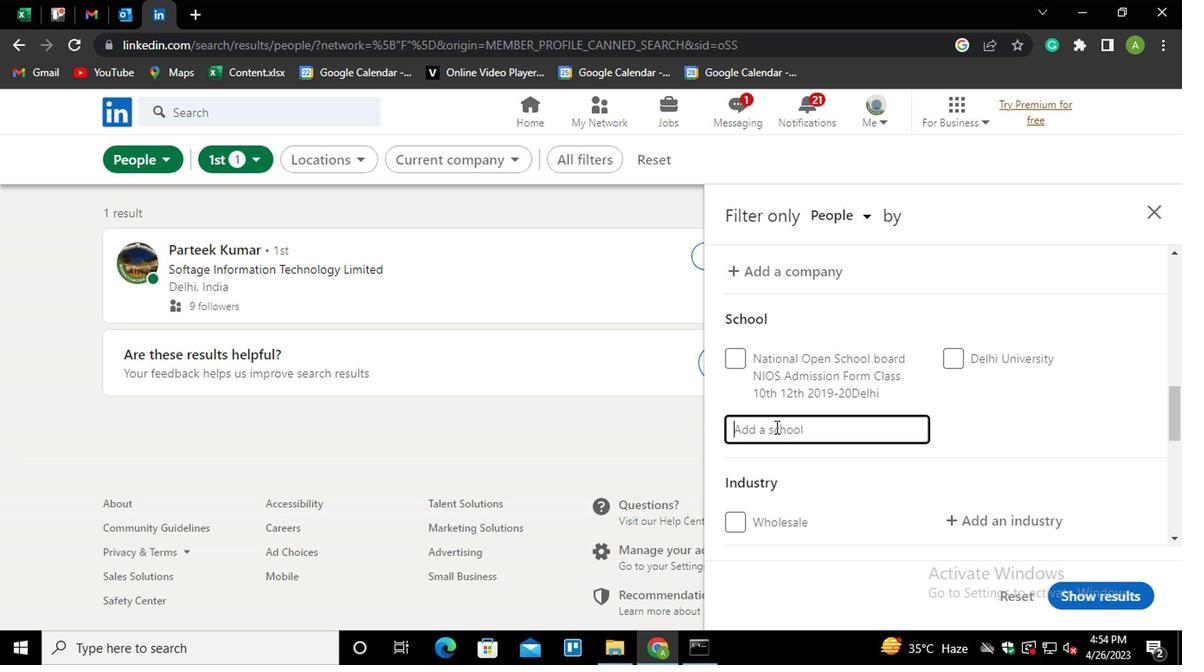 
Action: Key pressed <Key.shift>CHENNAI<Key.space><Key.shift>FRES<Key.down><Key.enter>
Screenshot: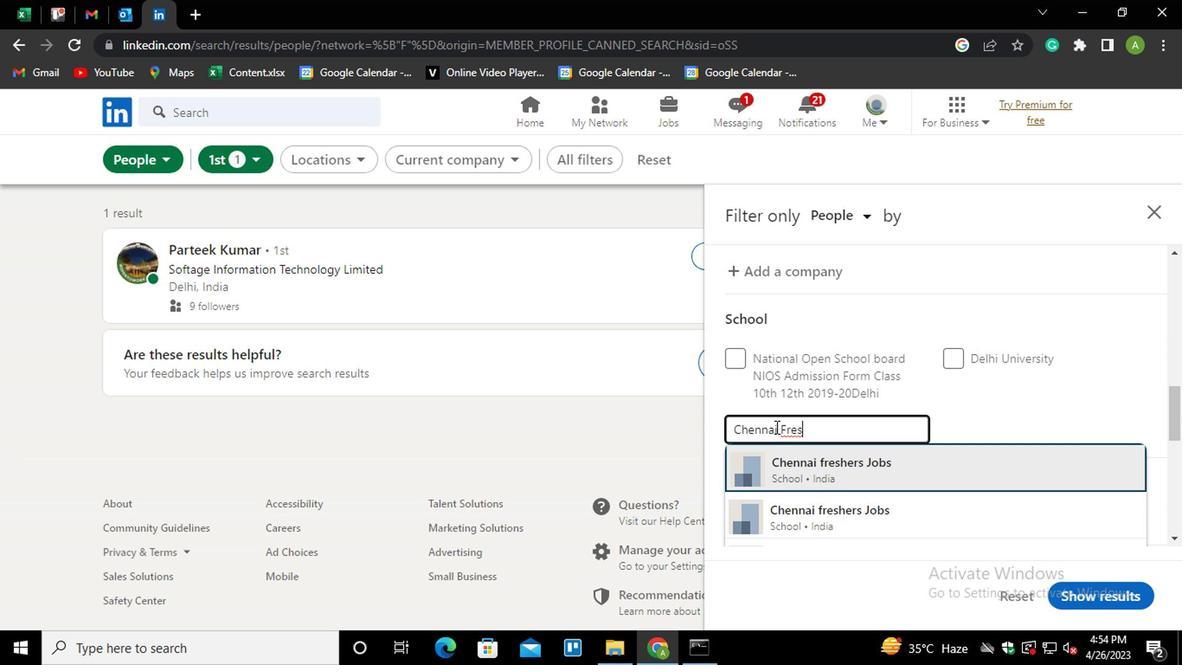 
Action: Mouse moved to (776, 419)
Screenshot: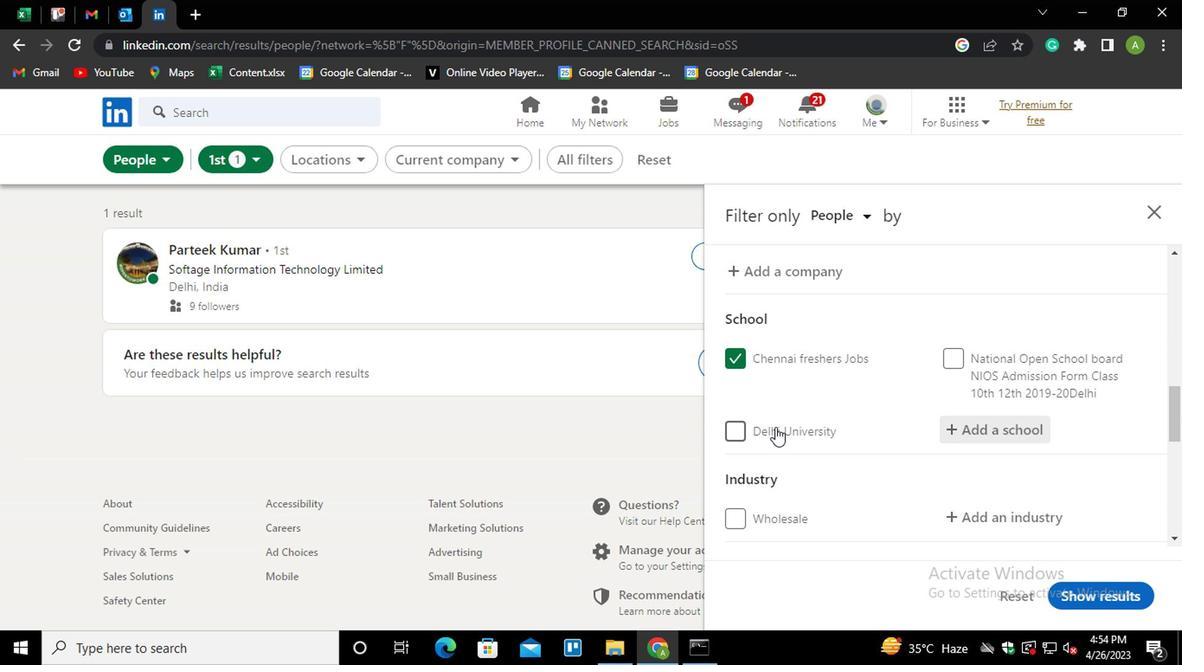
Action: Mouse scrolled (776, 418) with delta (0, 0)
Screenshot: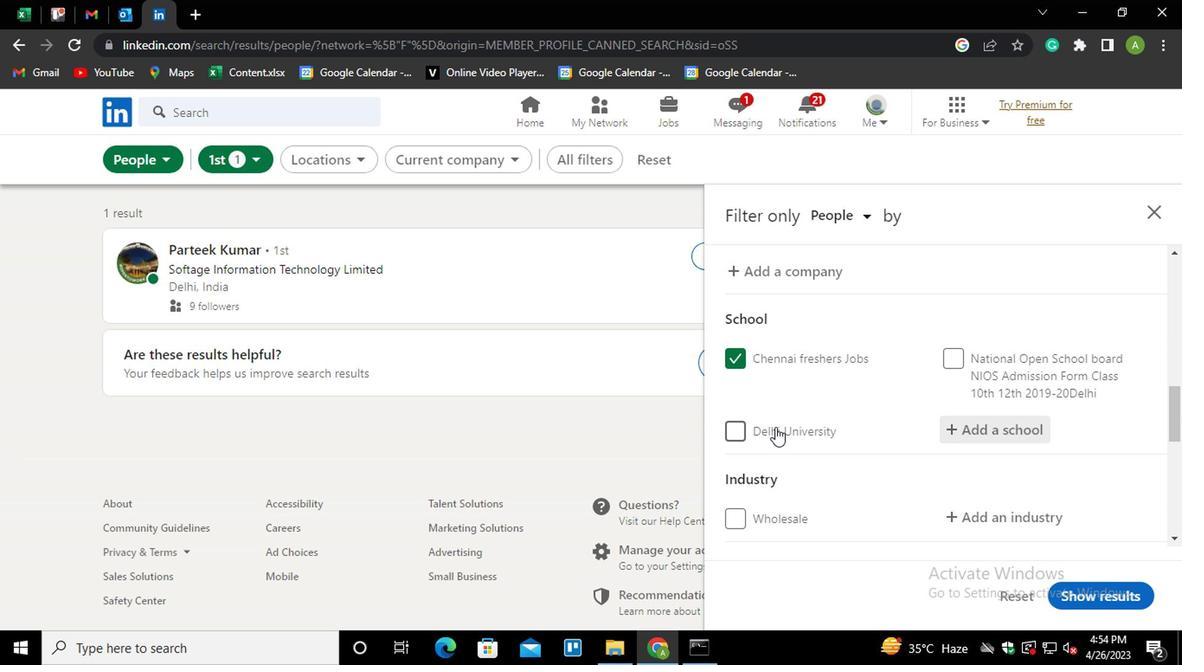 
Action: Mouse scrolled (776, 418) with delta (0, 0)
Screenshot: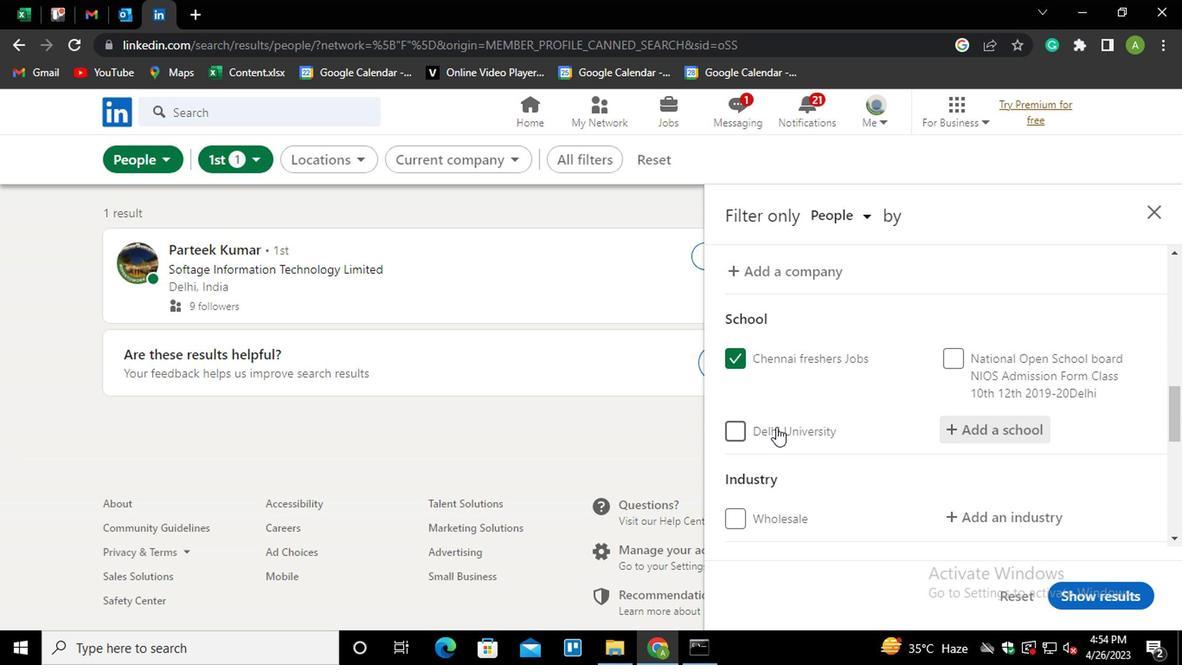 
Action: Mouse moved to (955, 340)
Screenshot: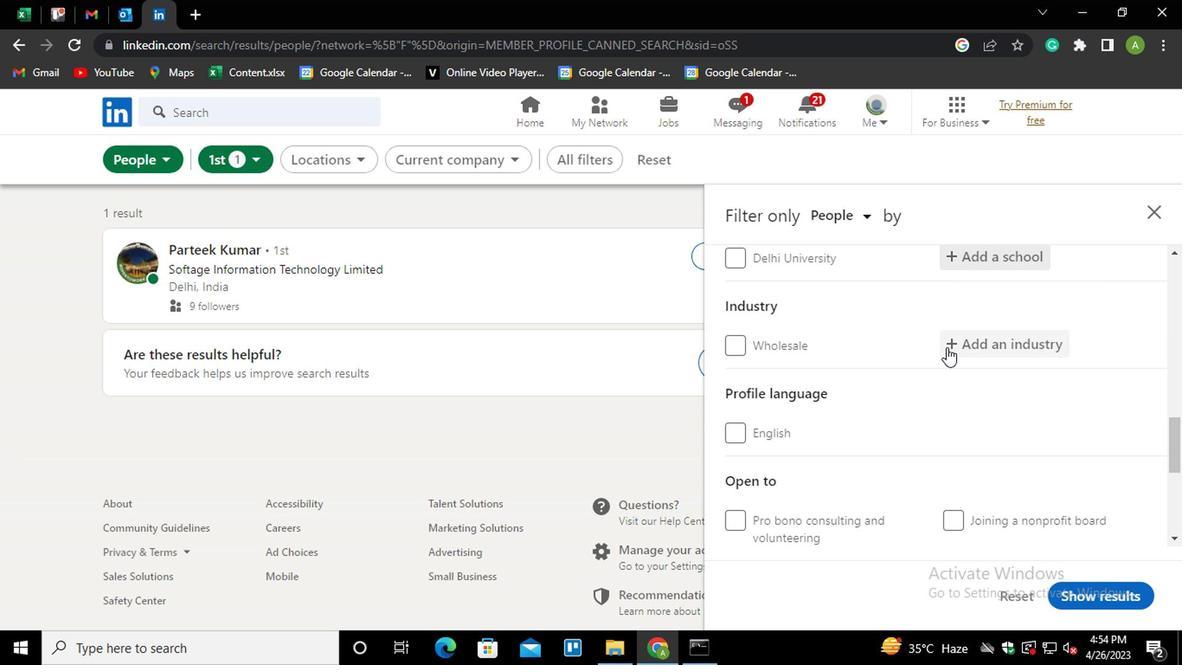 
Action: Mouse pressed left at (955, 340)
Screenshot: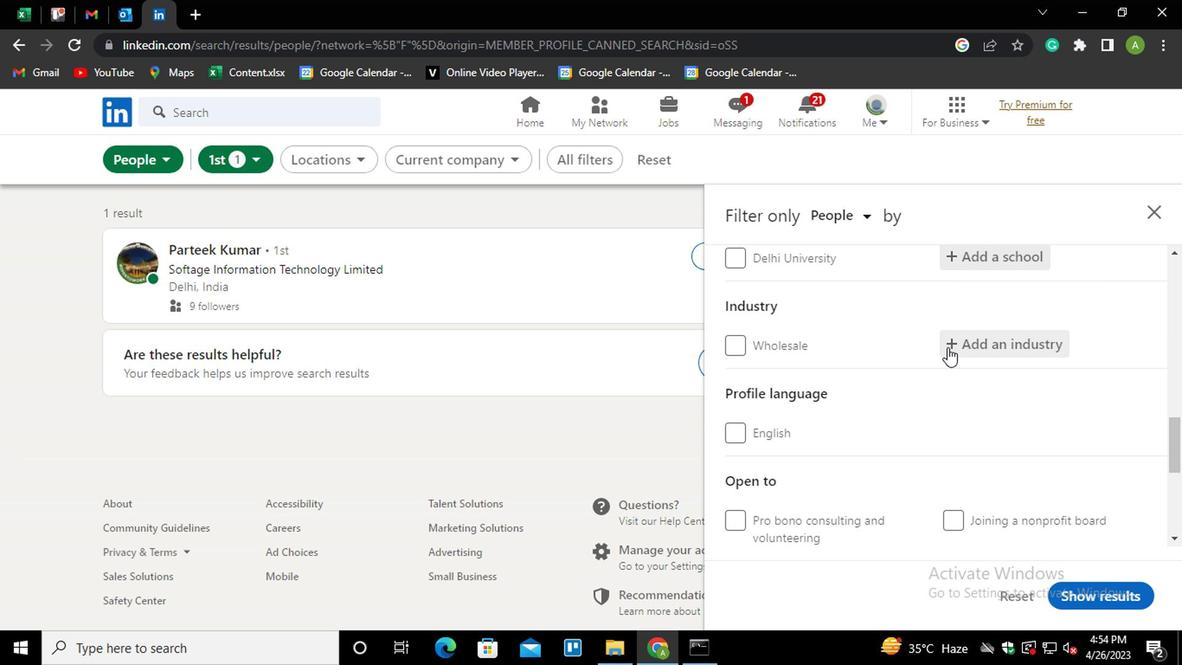 
Action: Mouse moved to (963, 337)
Screenshot: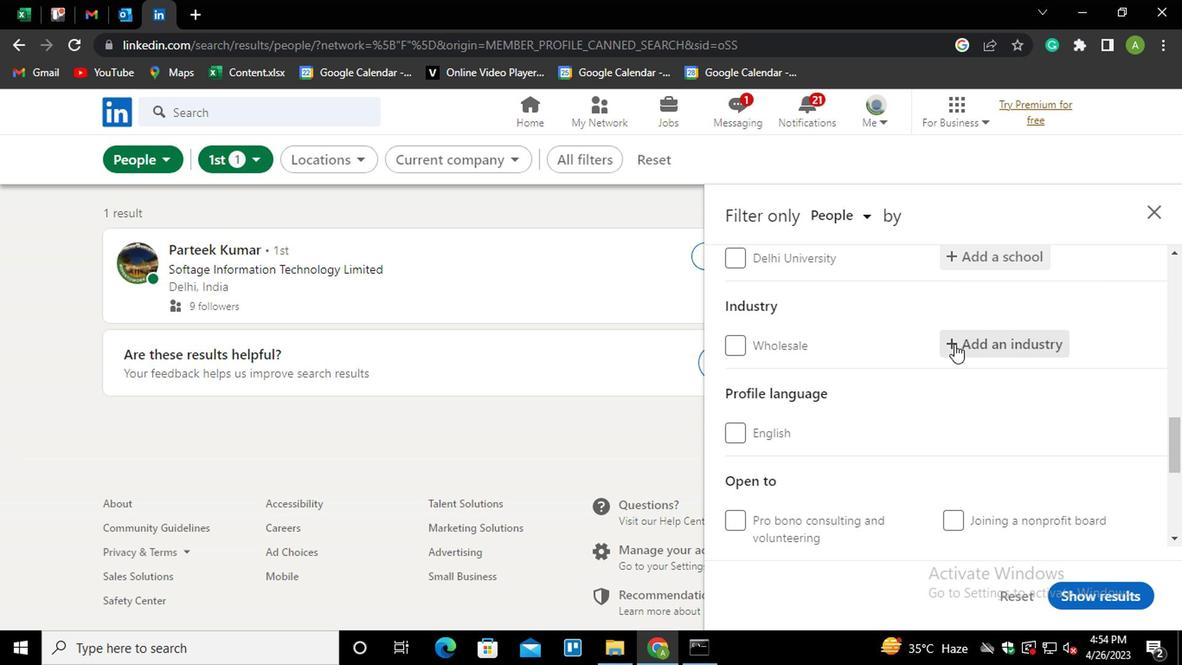 
Action: Mouse pressed left at (963, 337)
Screenshot: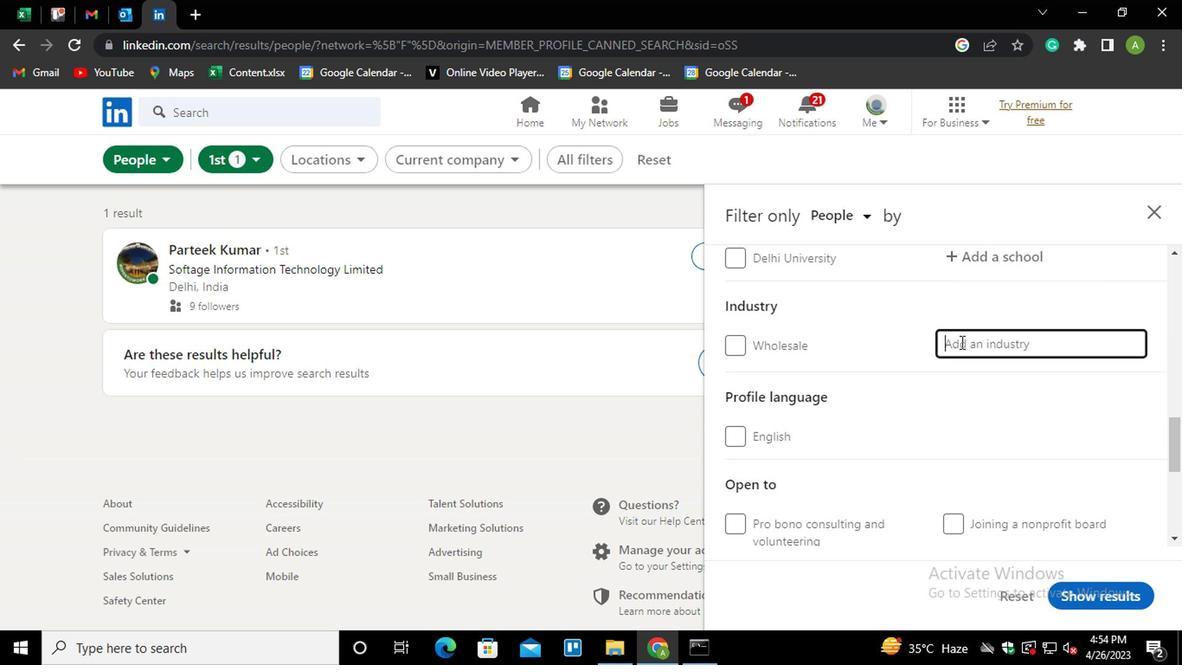 
Action: Mouse moved to (994, 292)
Screenshot: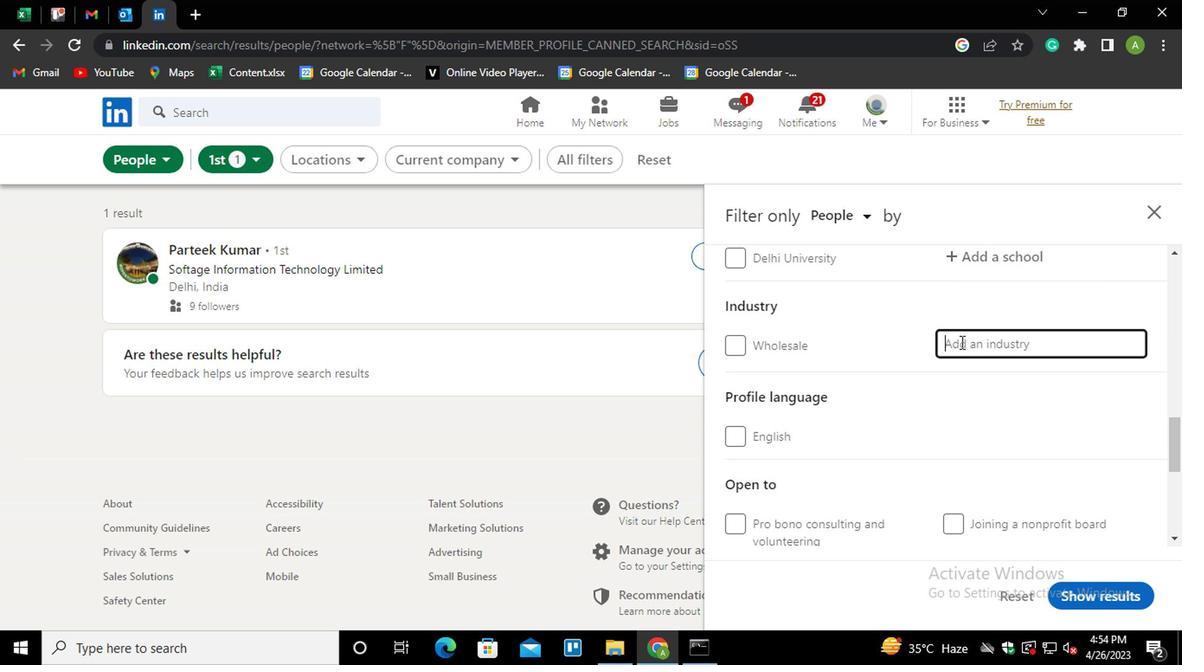 
Action: Key pressed <Key.shift_r>LEATHER<Key.down><Key.down><Key.enter>
Screenshot: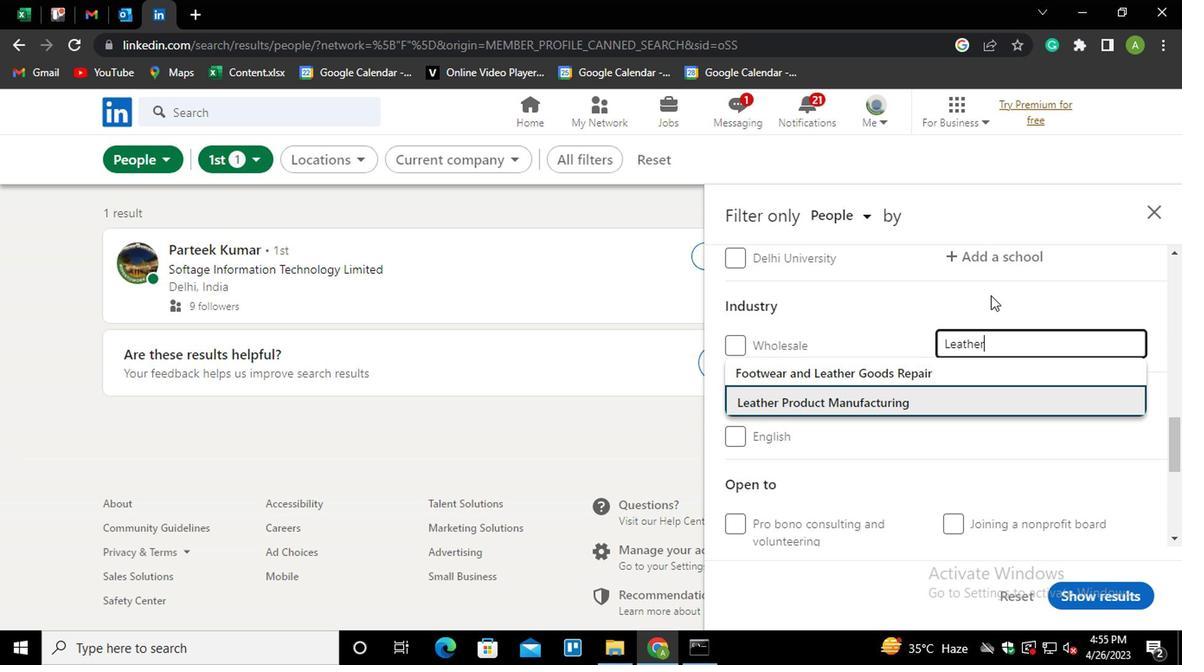 
Action: Mouse moved to (1002, 287)
Screenshot: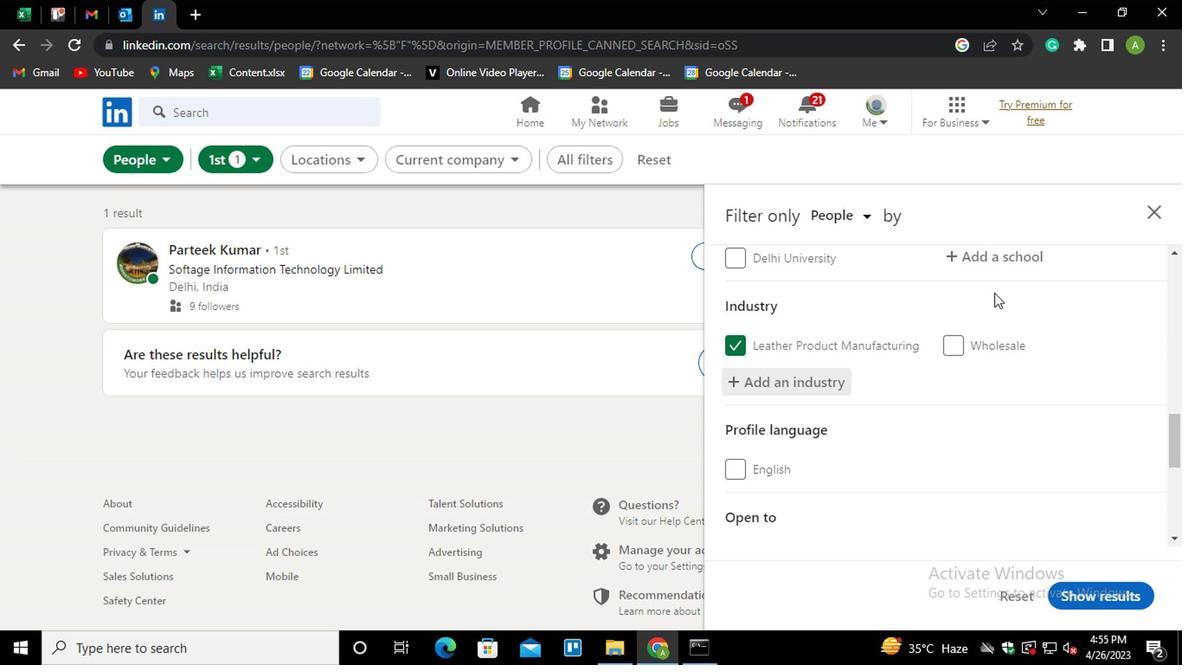
Action: Mouse scrolled (1002, 287) with delta (0, 0)
Screenshot: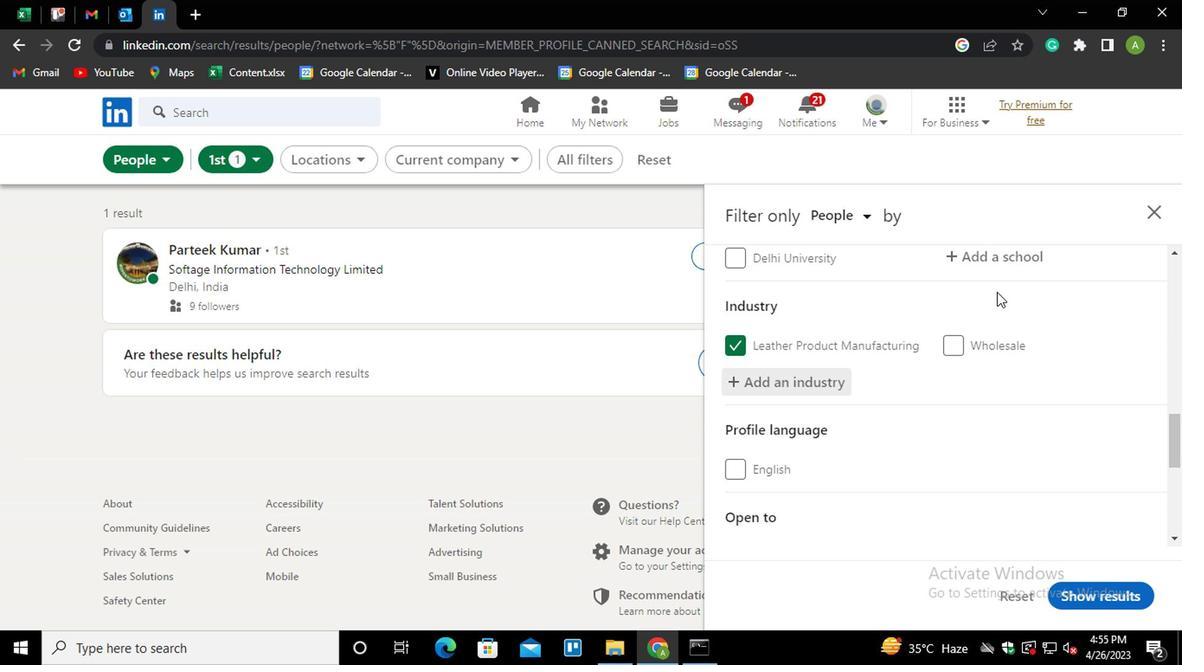 
Action: Mouse scrolled (1002, 287) with delta (0, 0)
Screenshot: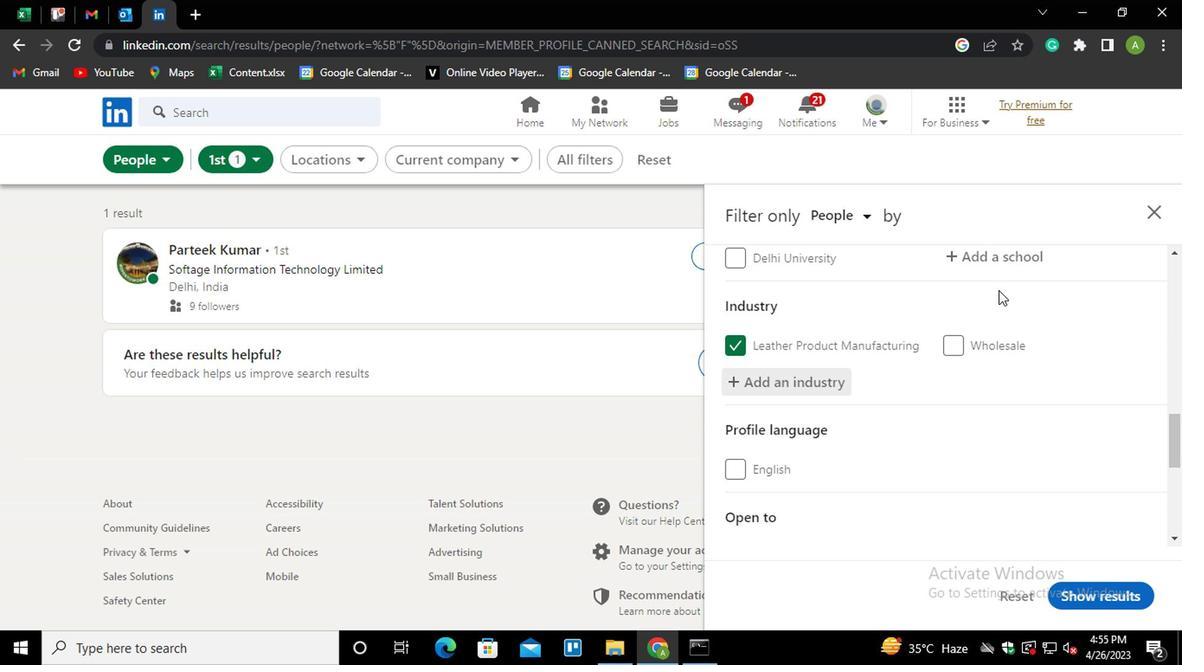 
Action: Mouse moved to (990, 295)
Screenshot: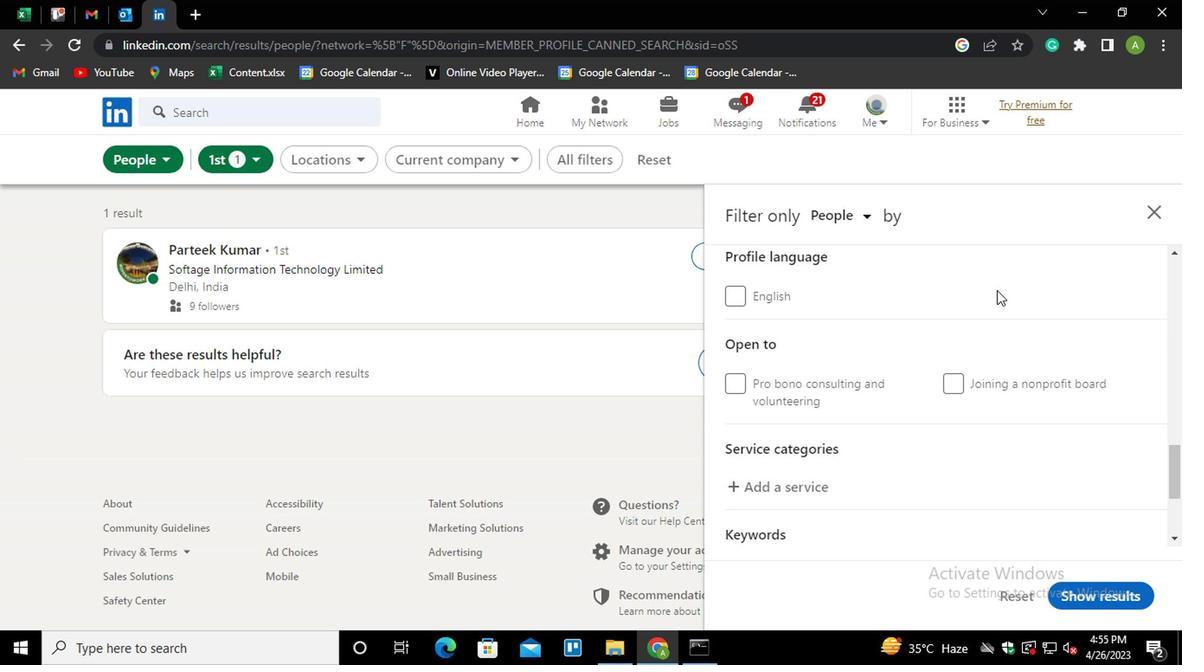
Action: Mouse scrolled (990, 294) with delta (0, 0)
Screenshot: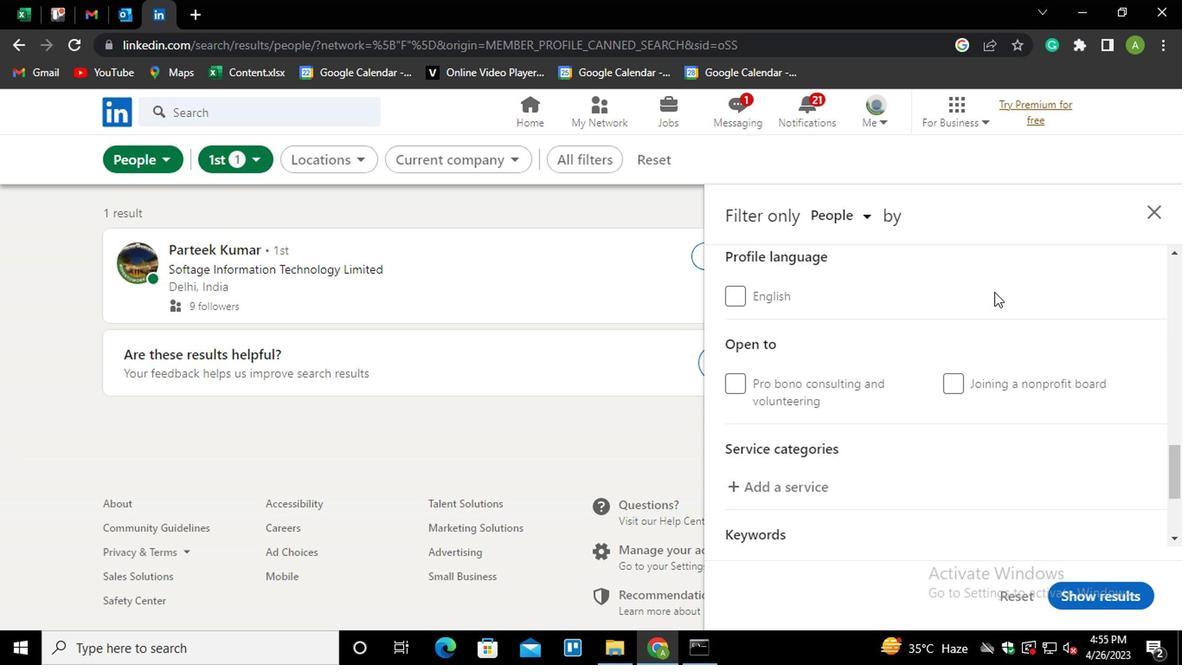 
Action: Mouse moved to (885, 349)
Screenshot: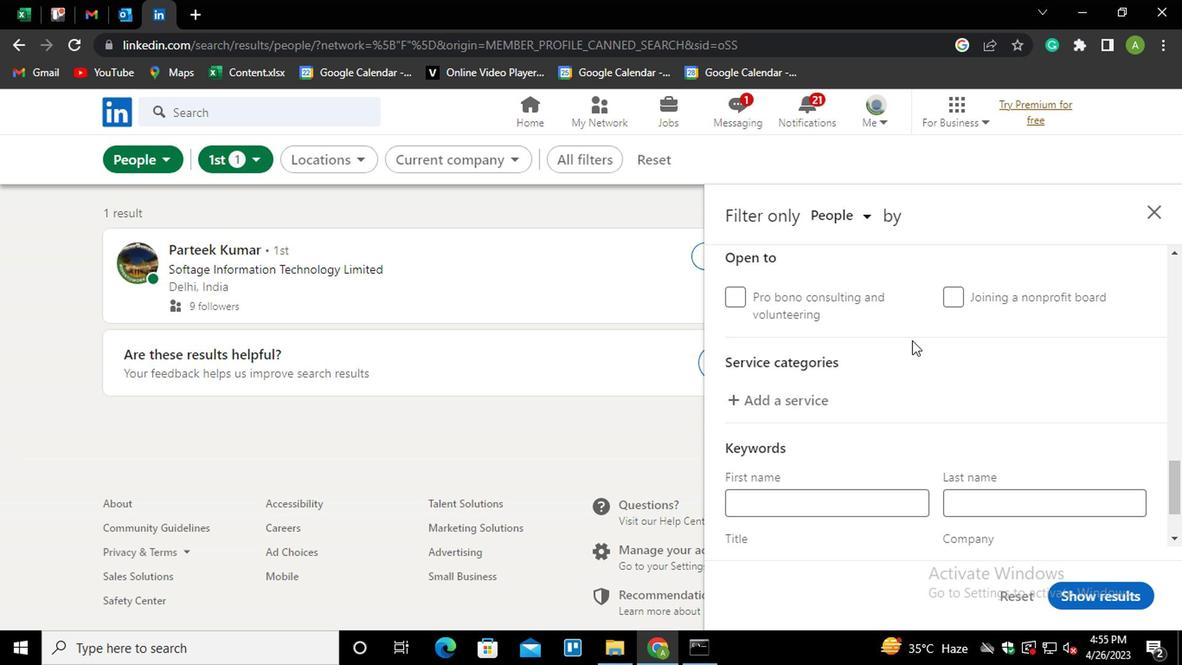 
Action: Mouse scrolled (885, 348) with delta (0, 0)
Screenshot: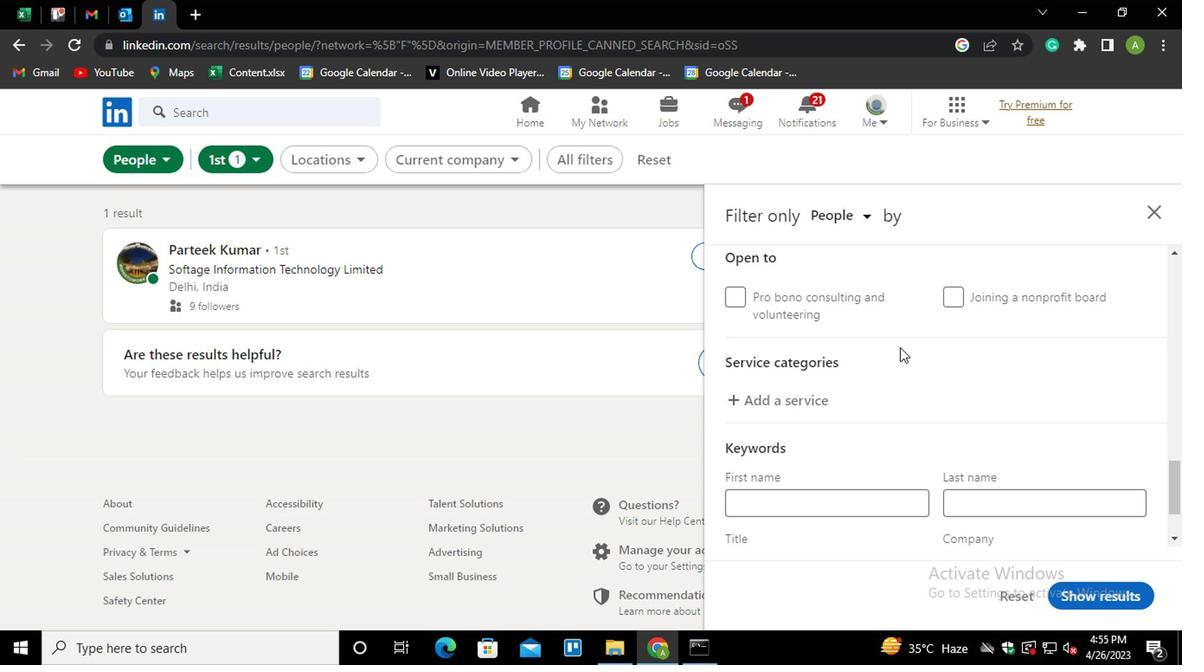 
Action: Mouse scrolled (885, 348) with delta (0, 0)
Screenshot: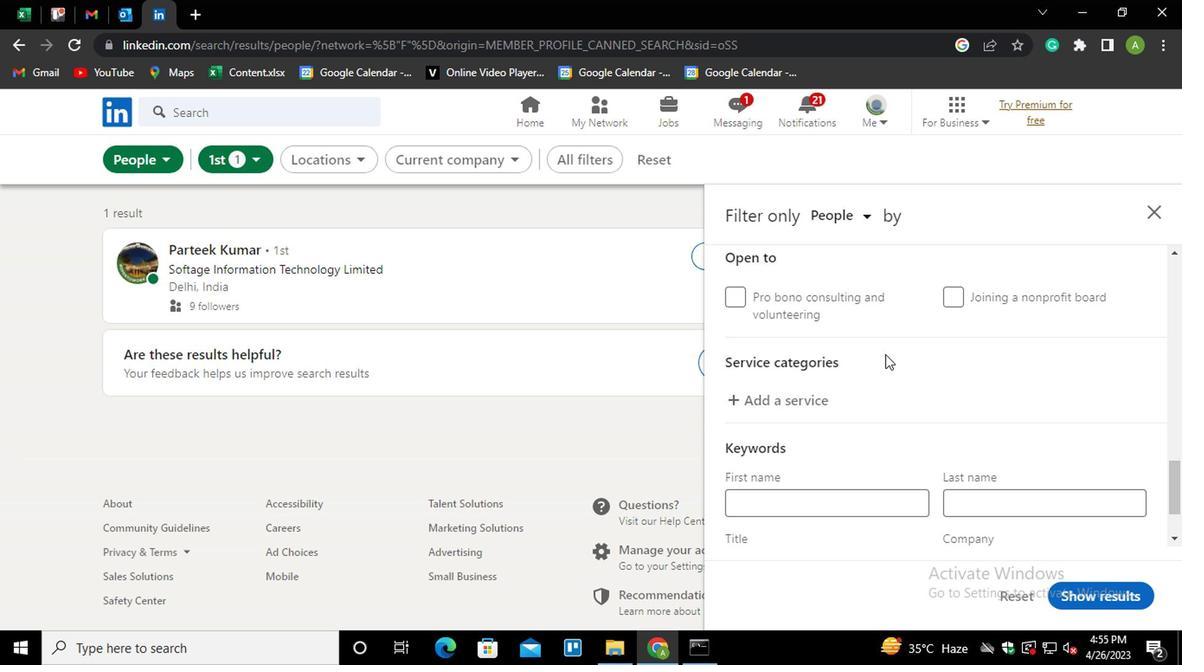 
Action: Mouse moved to (769, 306)
Screenshot: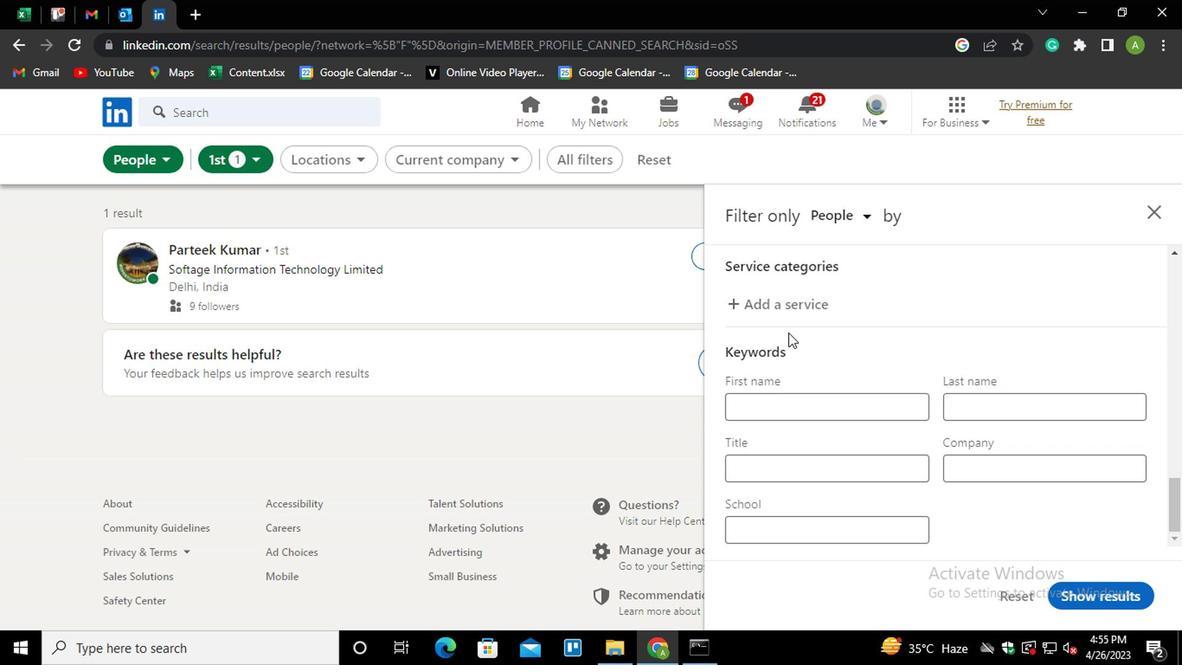 
Action: Mouse pressed left at (769, 306)
Screenshot: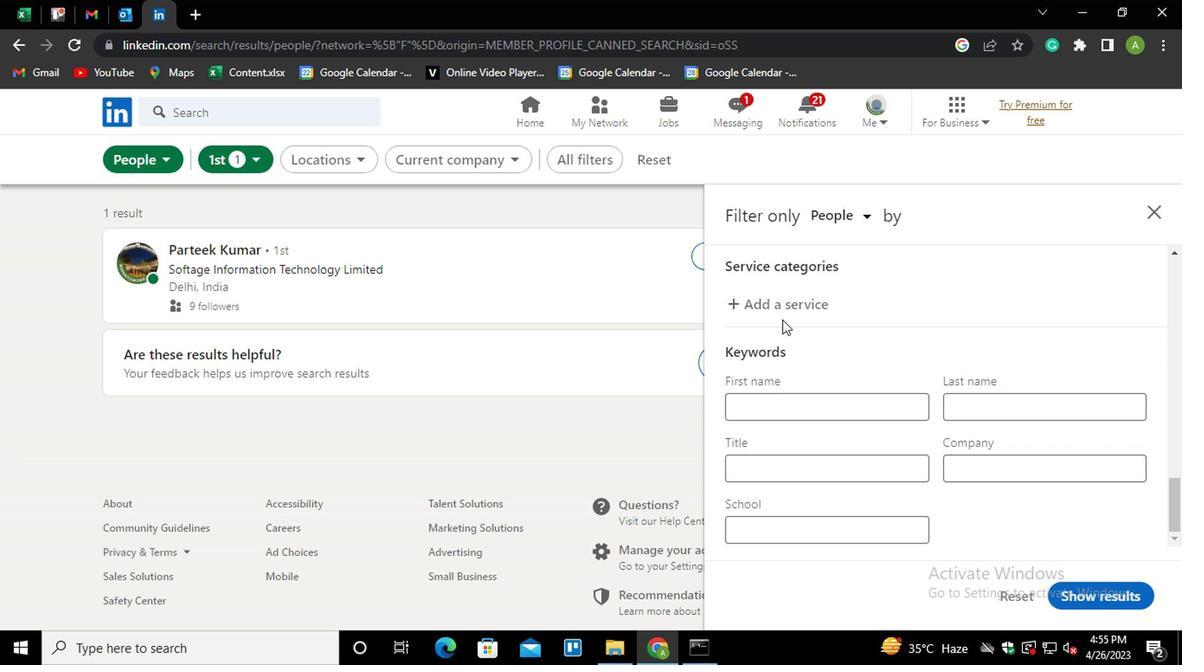 
Action: Mouse moved to (773, 306)
Screenshot: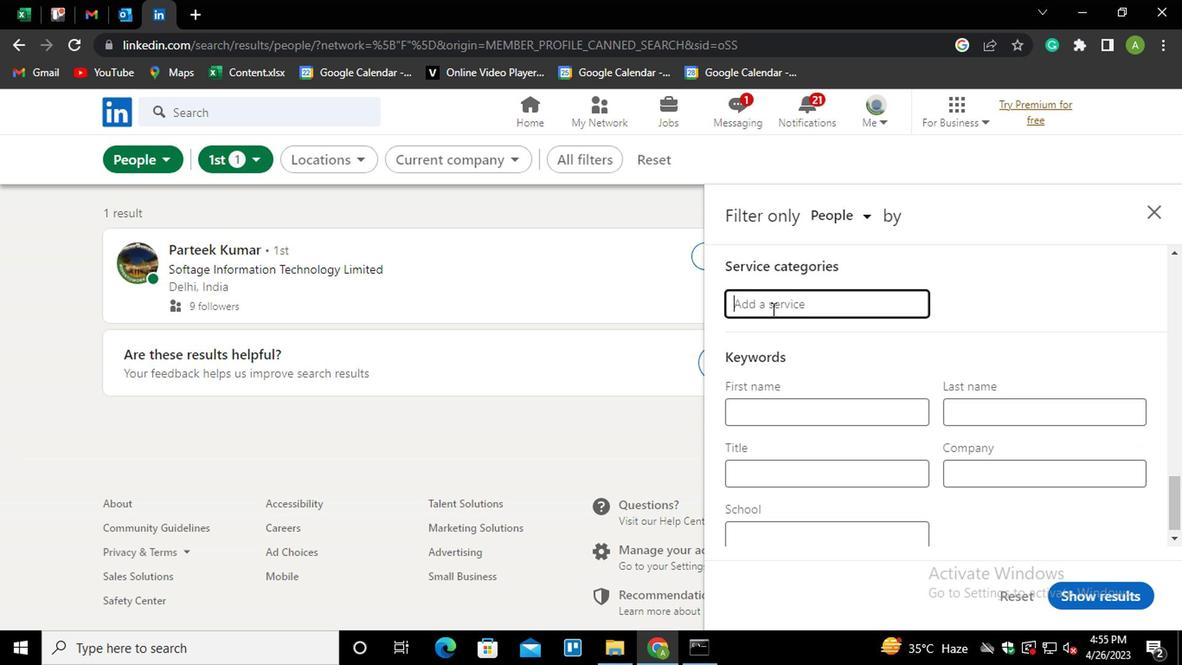 
Action: Mouse pressed left at (773, 306)
Screenshot: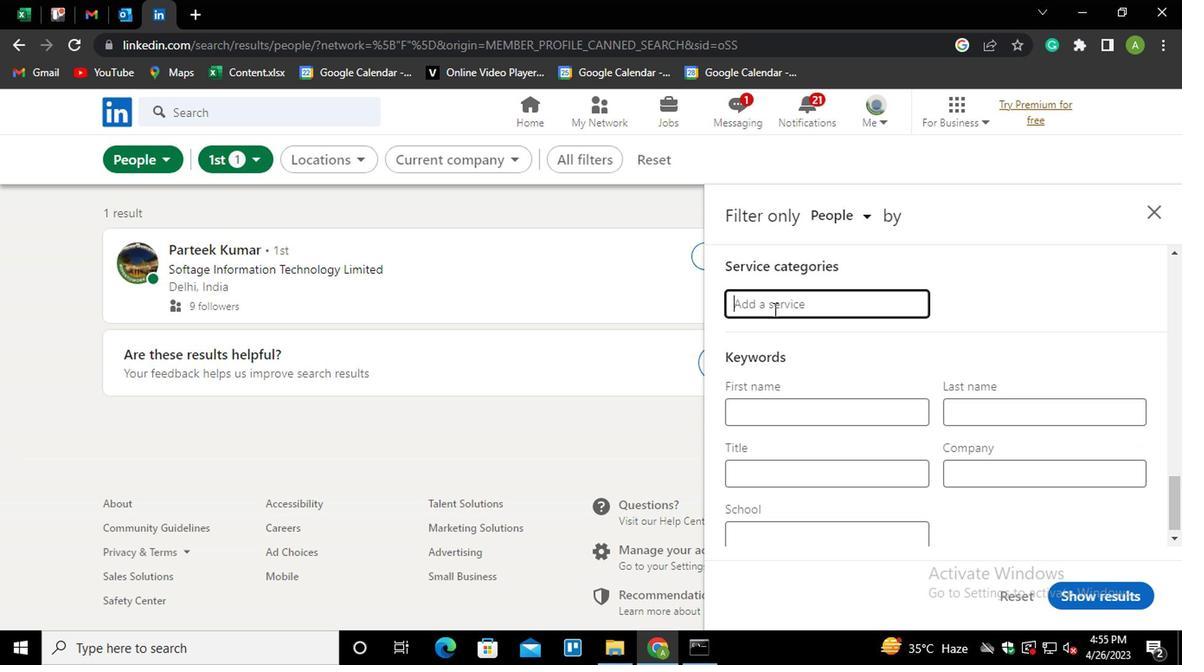 
Action: Key pressed <Key.shift>VIDE<Key.down><Key.down><Key.enter>
Screenshot: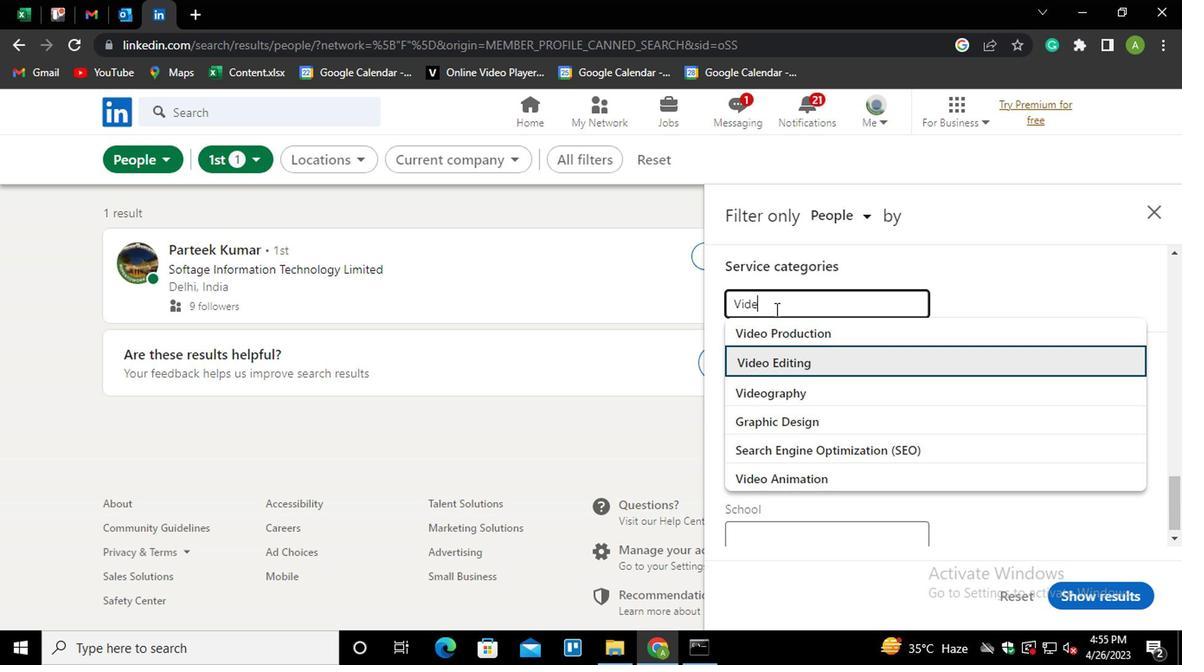 
Action: Mouse moved to (798, 308)
Screenshot: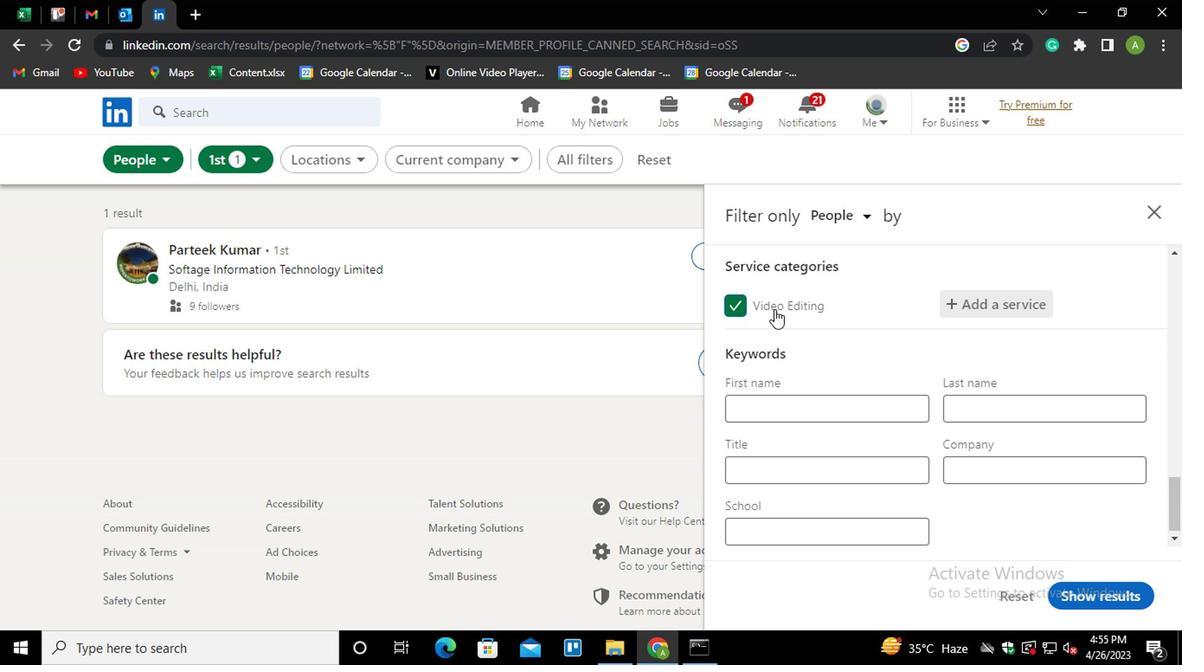 
Action: Mouse scrolled (798, 307) with delta (0, 0)
Screenshot: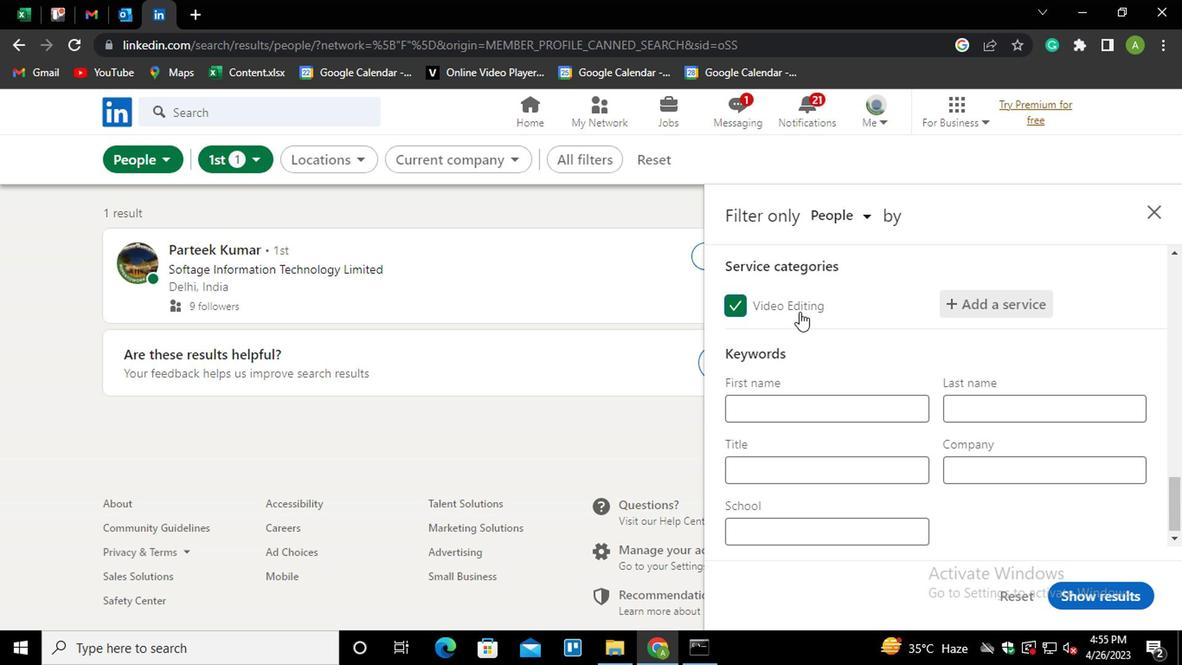 
Action: Mouse moved to (745, 460)
Screenshot: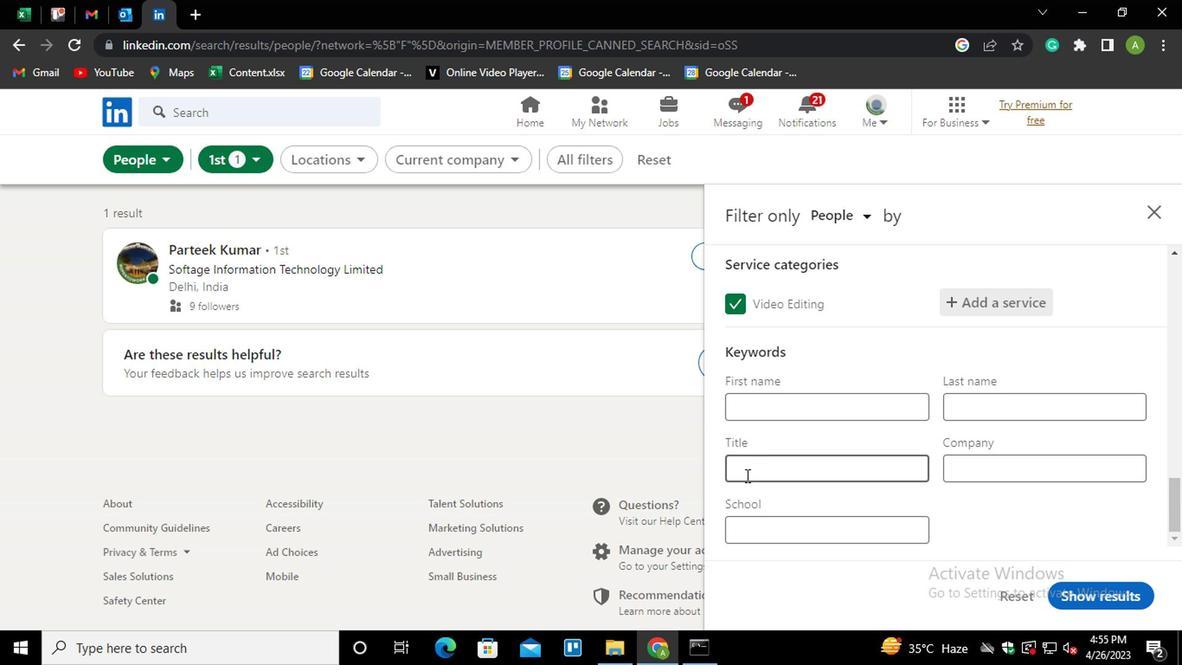 
Action: Mouse pressed left at (745, 460)
Screenshot: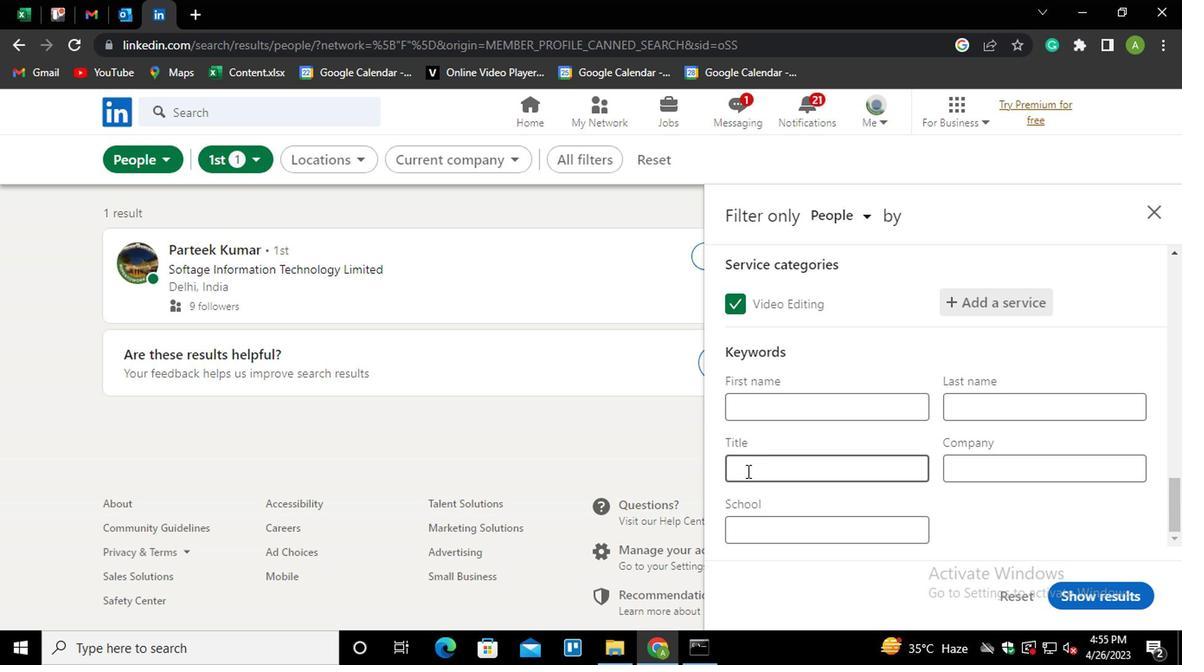 
Action: Mouse moved to (755, 450)
Screenshot: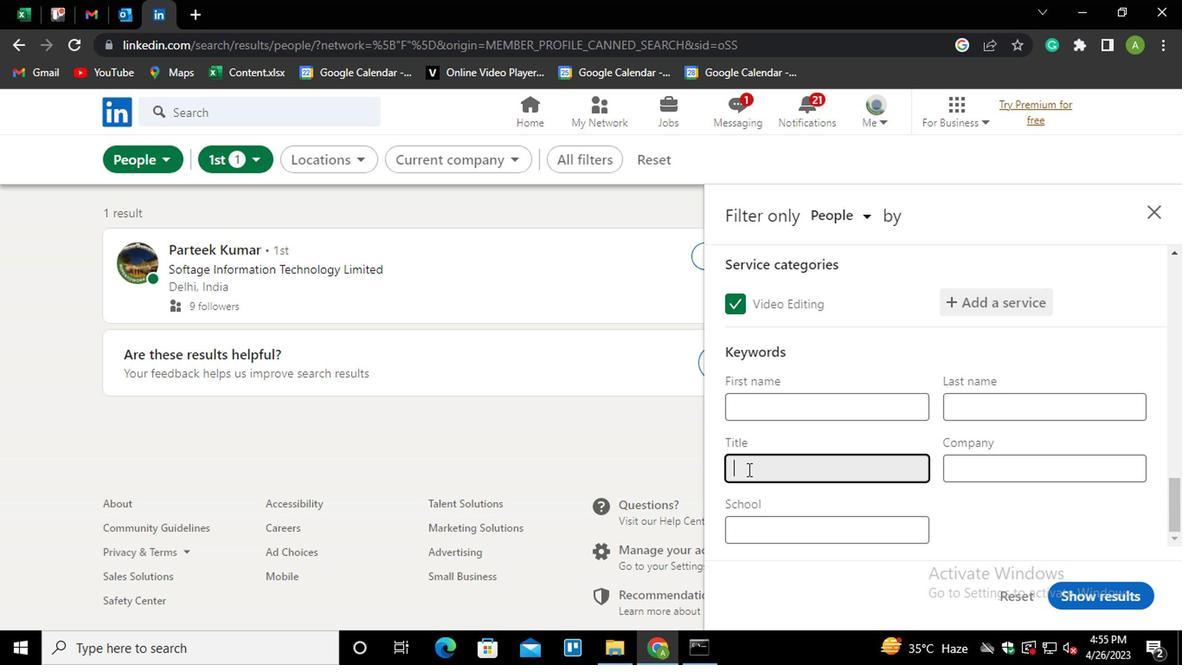 
Action: Key pressed <Key.shift_r>MANTENANCE<Key.space><Key.shift>EM<Key.backspace>NGINEER
Screenshot: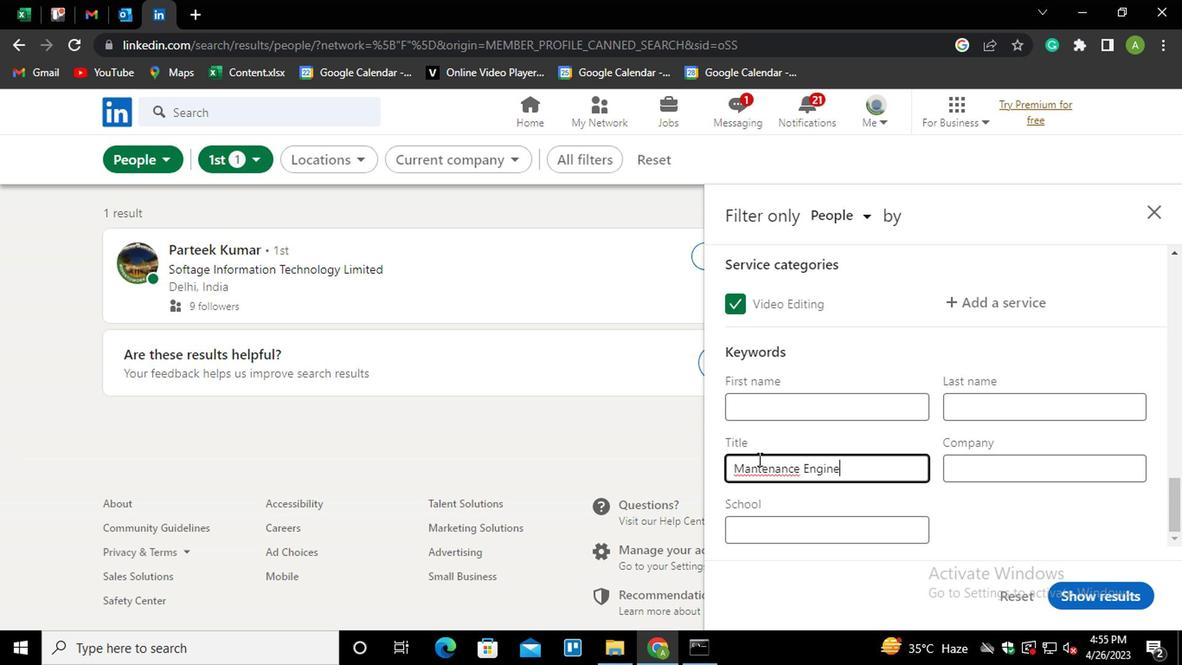
Action: Mouse moved to (753, 458)
Screenshot: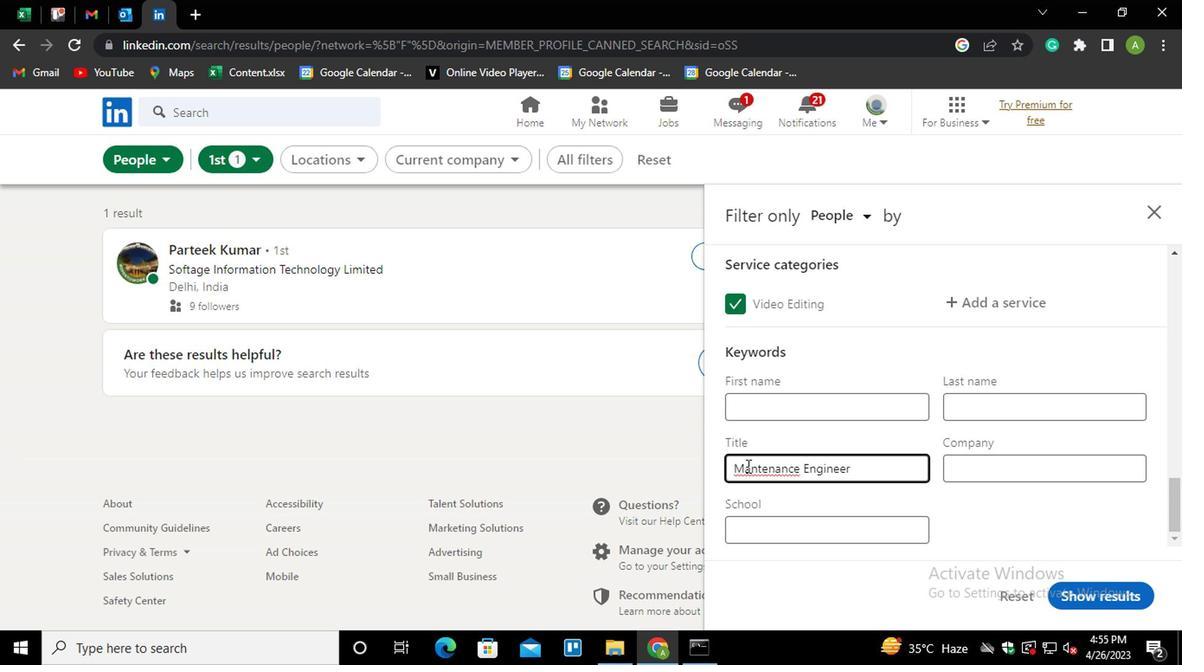 
Action: Mouse pressed left at (753, 458)
Screenshot: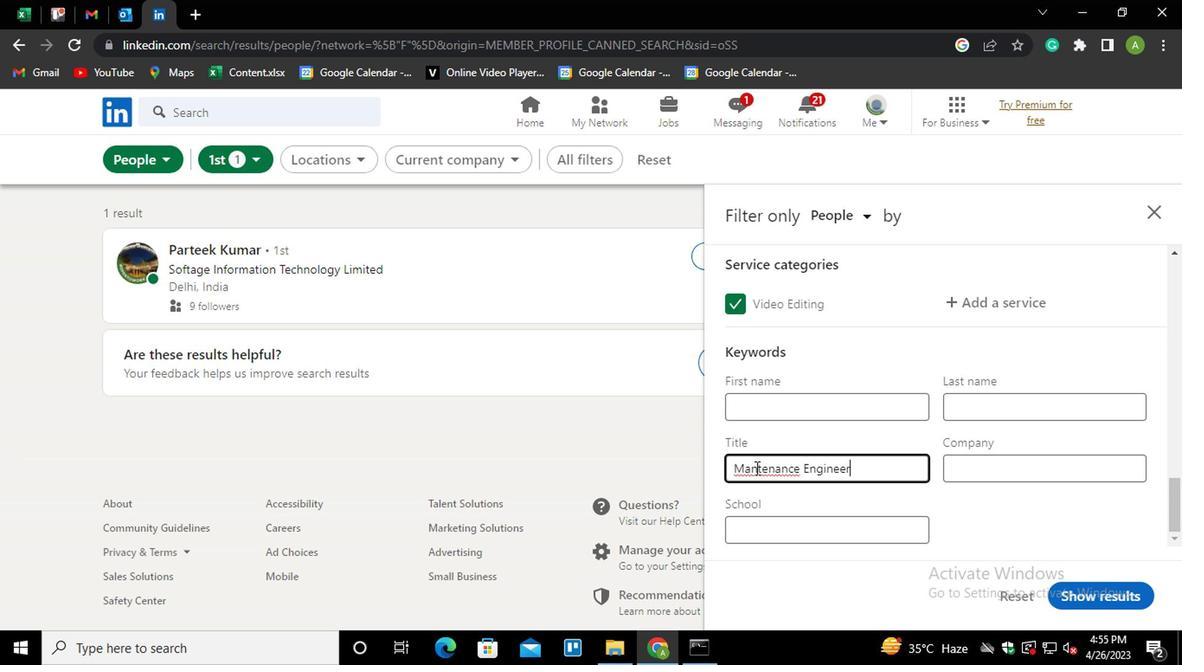 
Action: Mouse moved to (925, 421)
Screenshot: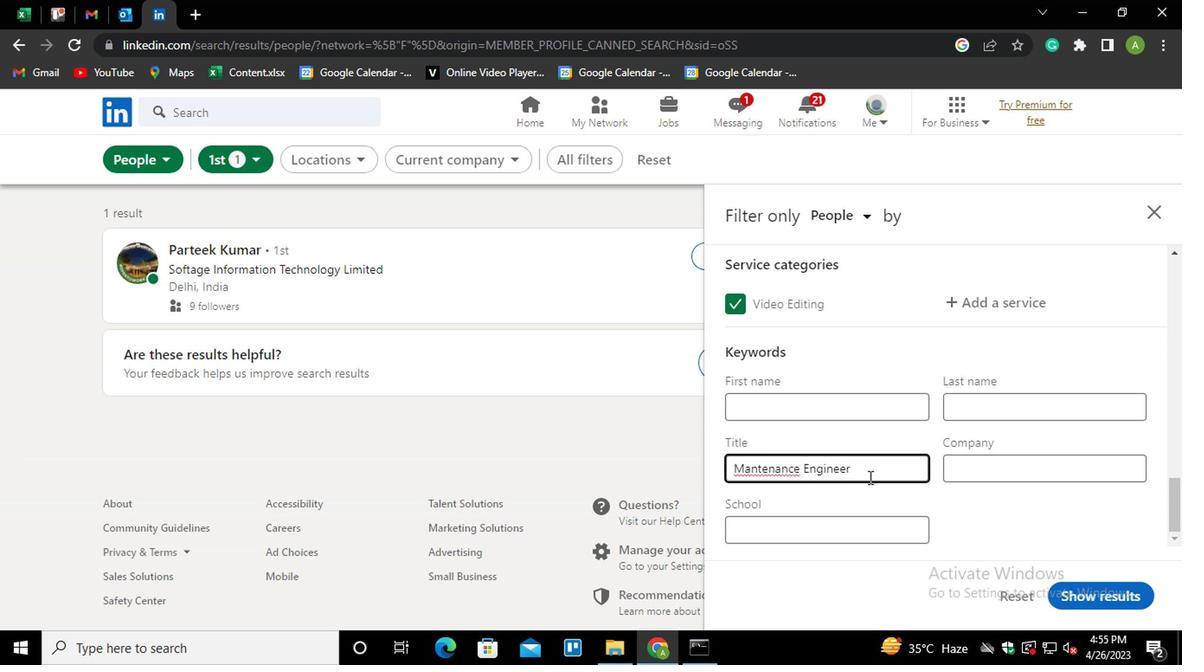 
Action: Key pressed <Key.left>I
Screenshot: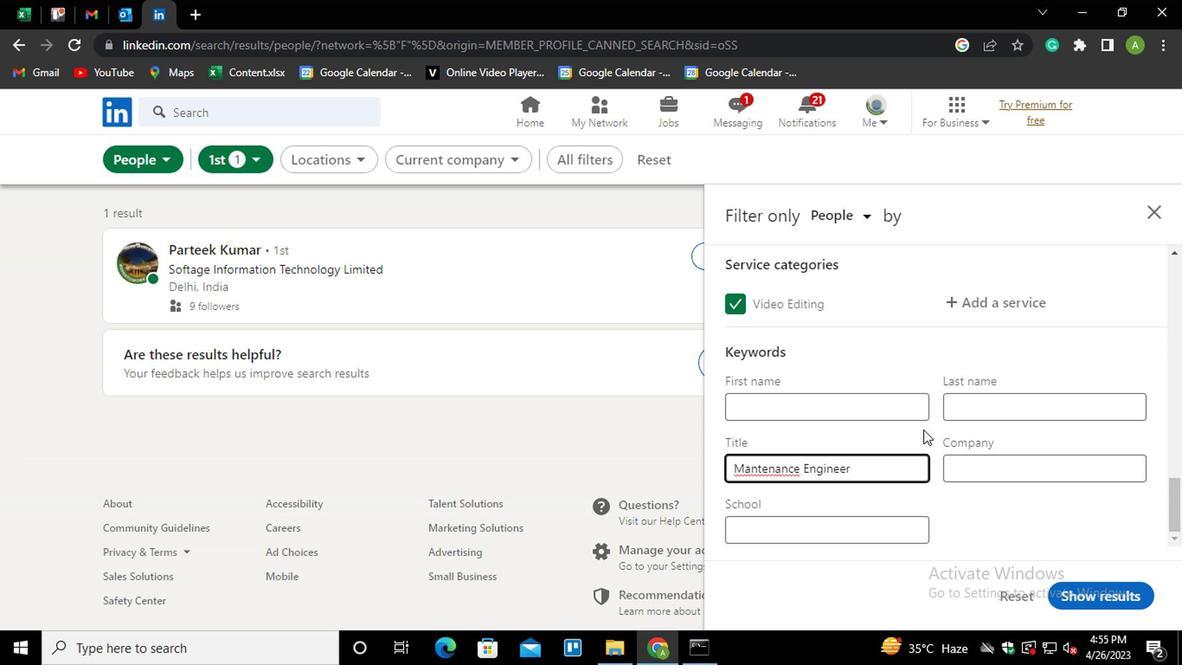 
Action: Mouse moved to (1016, 518)
Screenshot: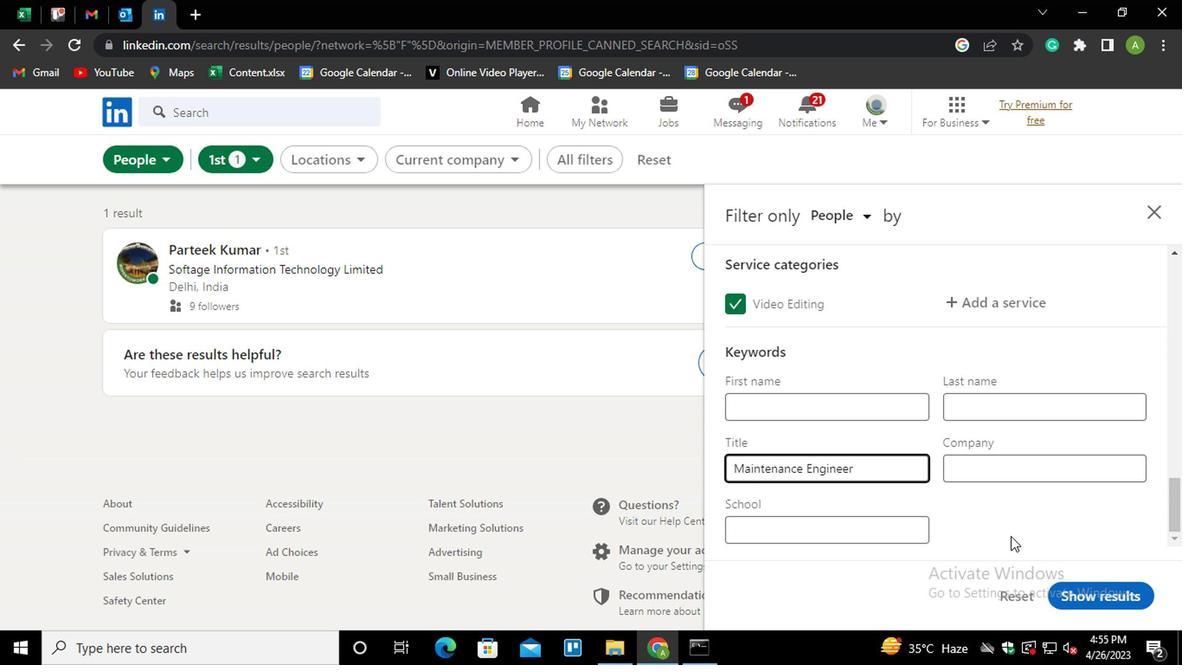 
Action: Mouse pressed left at (1016, 518)
Screenshot: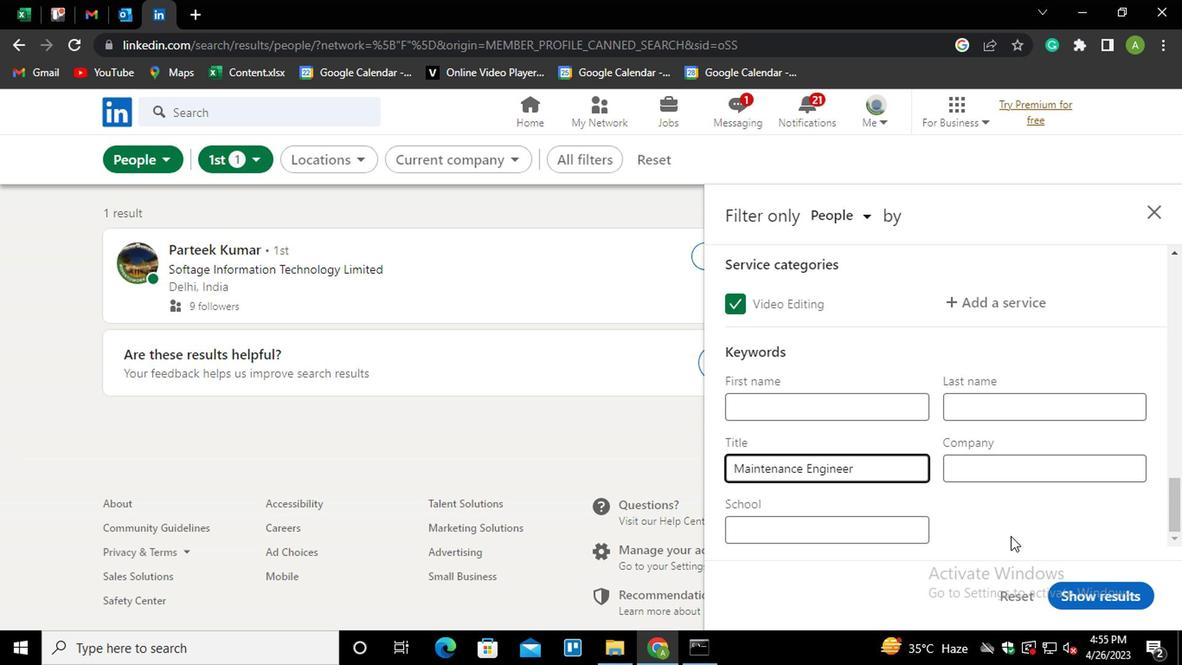 
Action: Mouse moved to (1097, 574)
Screenshot: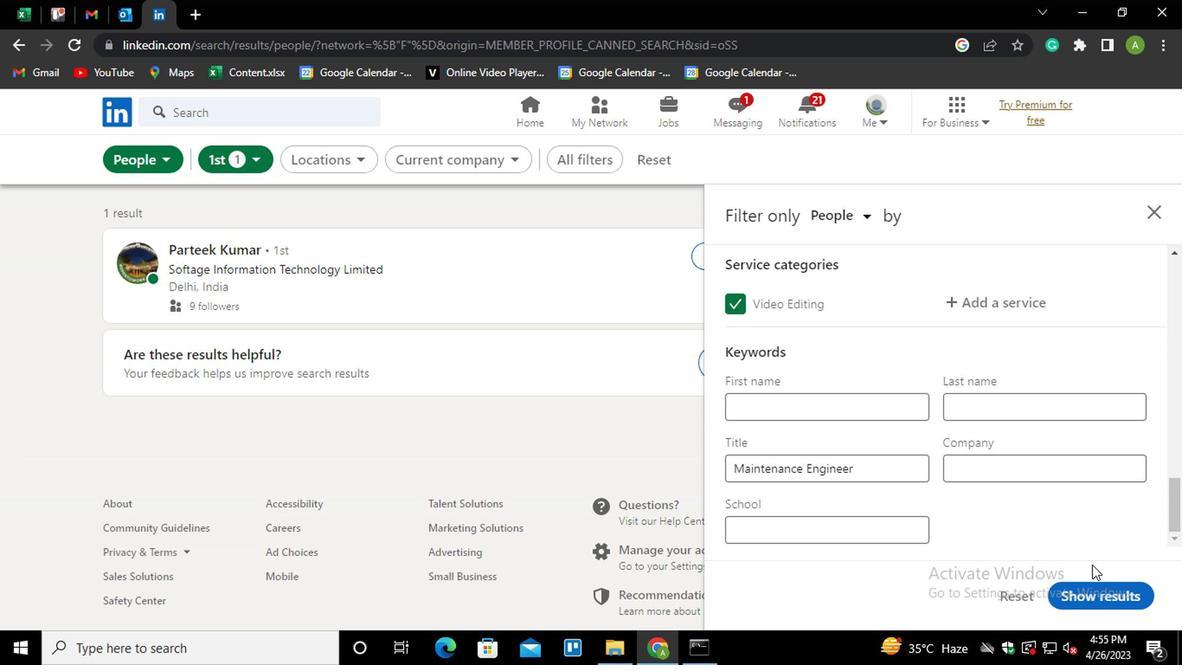 
Action: Mouse pressed left at (1097, 574)
Screenshot: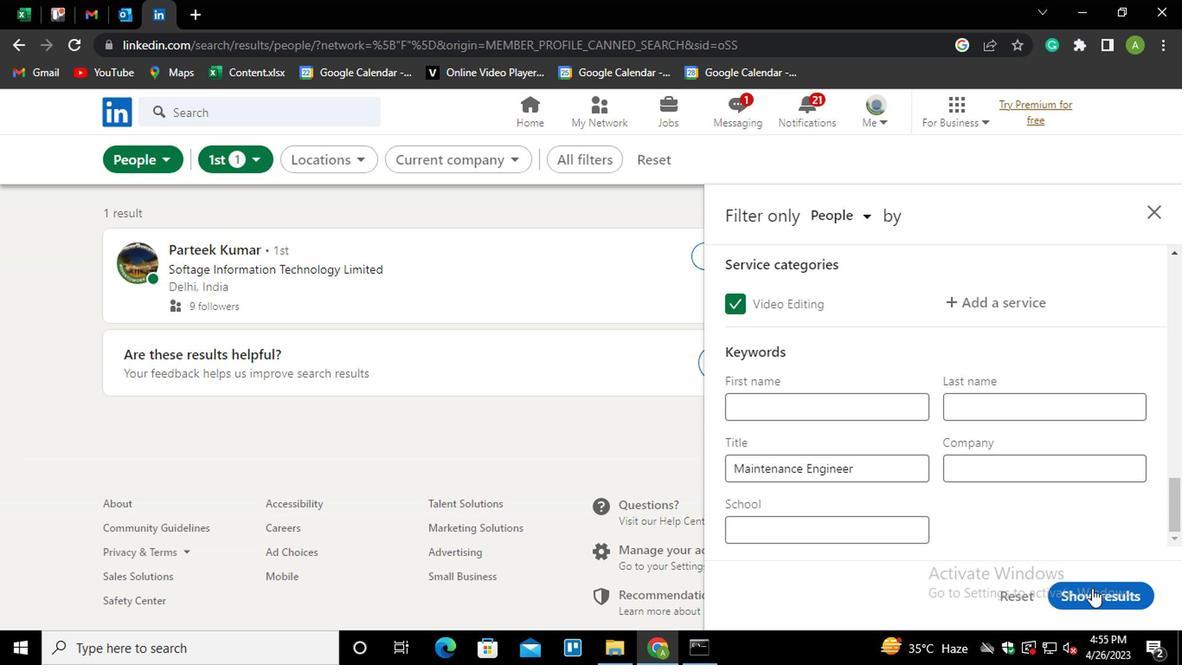 
Action: Mouse moved to (1074, 509)
Screenshot: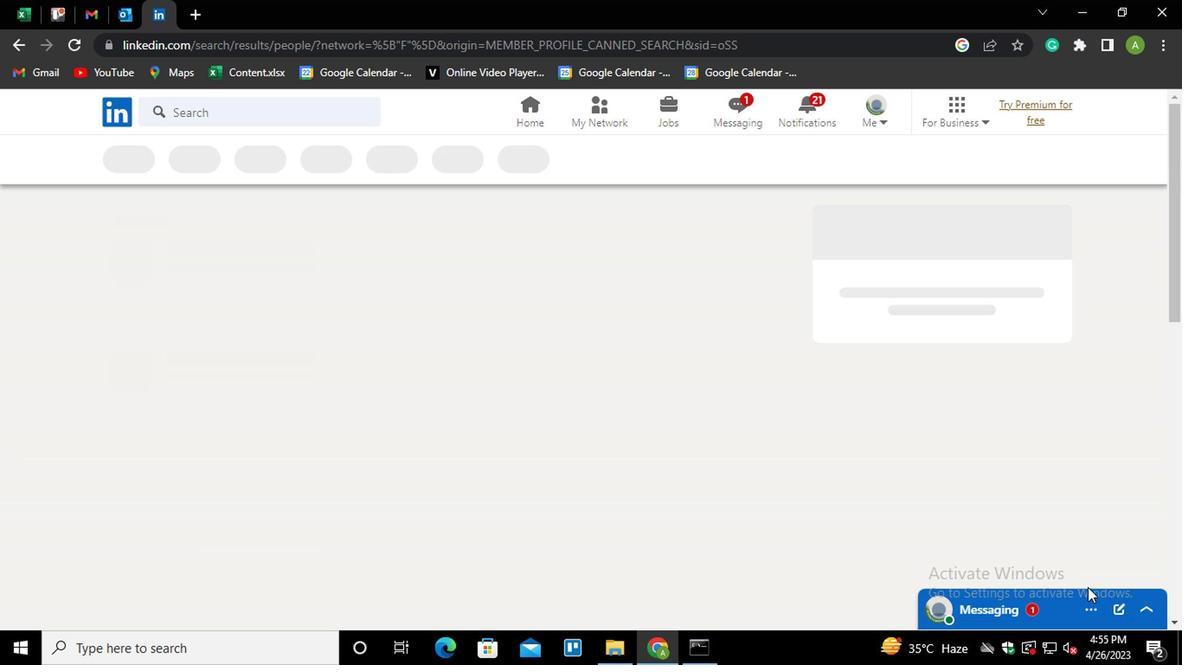 
